 Task: Find connections with filter location Forster with filter topic #Energywith filter profile language Spanish with filter current company Perficient with filter school Bangalore Jobs with filter industry Laundry and Drycleaning Services with filter service category Mortgage Lending with filter keywords title Branch Manager
Action: Mouse moved to (262, 253)
Screenshot: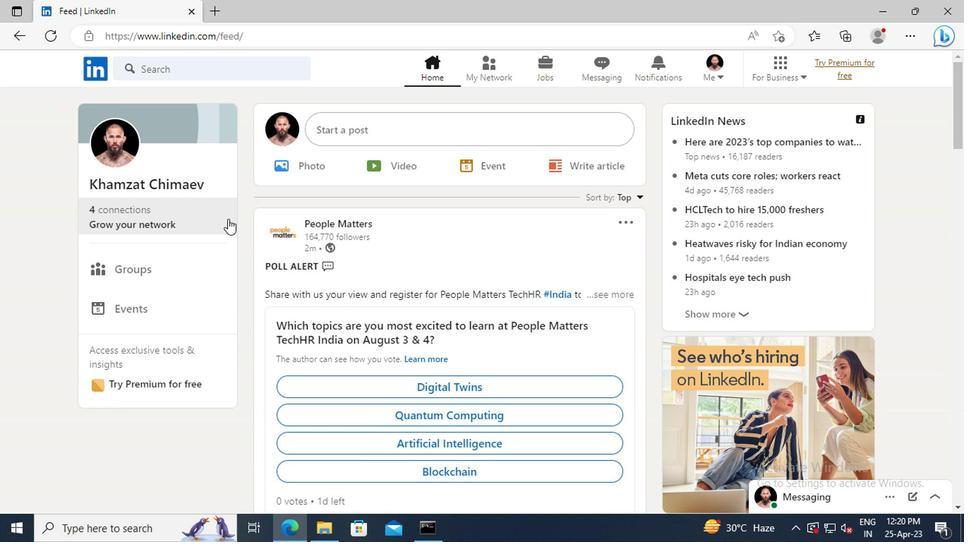 
Action: Mouse pressed left at (262, 253)
Screenshot: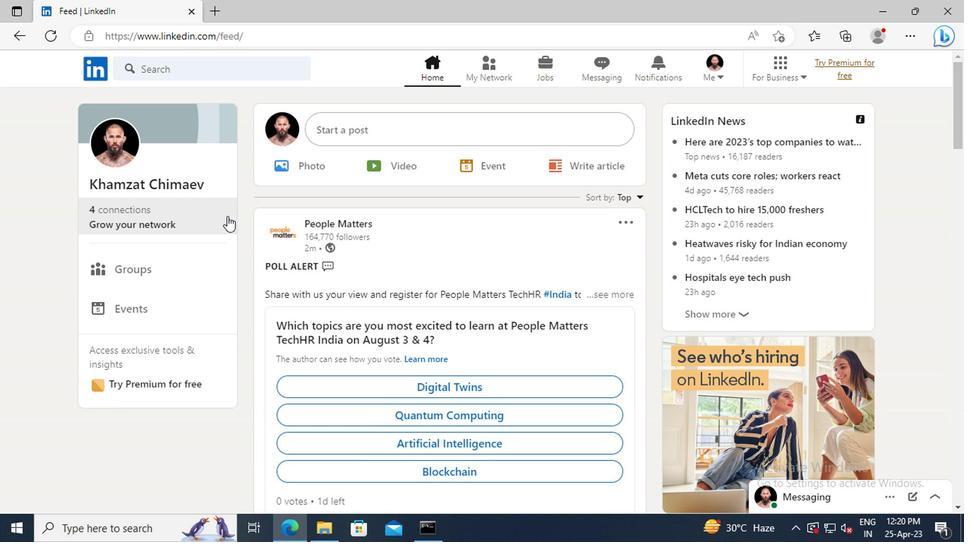 
Action: Mouse moved to (267, 207)
Screenshot: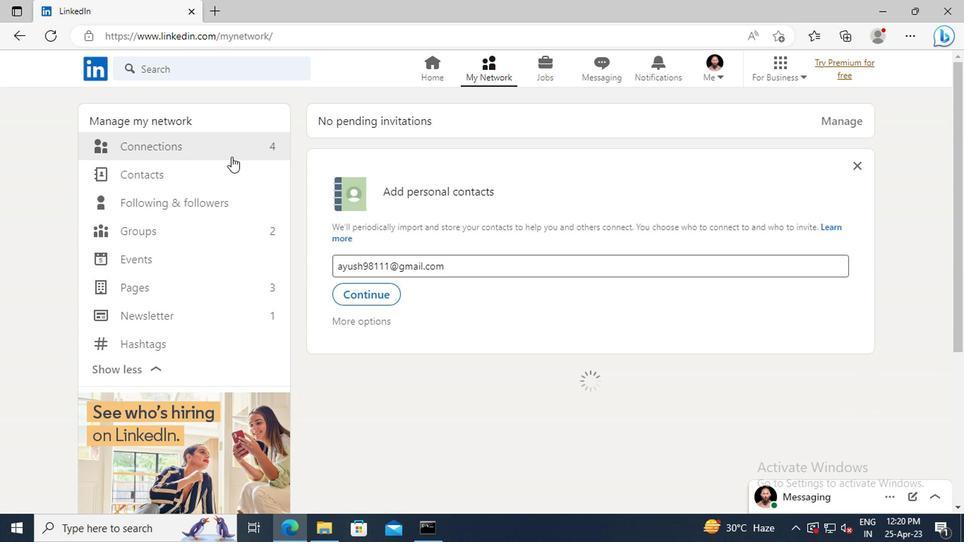 
Action: Mouse pressed left at (267, 207)
Screenshot: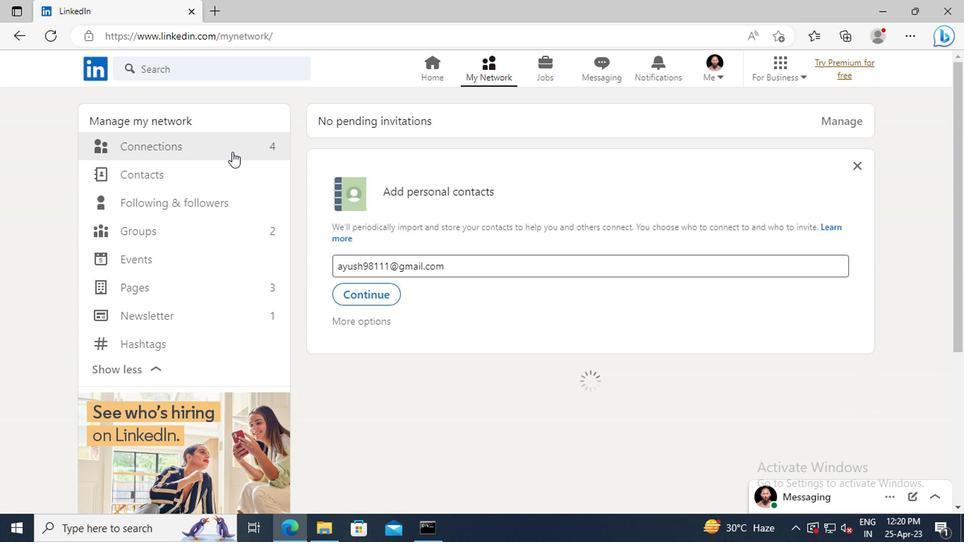 
Action: Mouse moved to (526, 208)
Screenshot: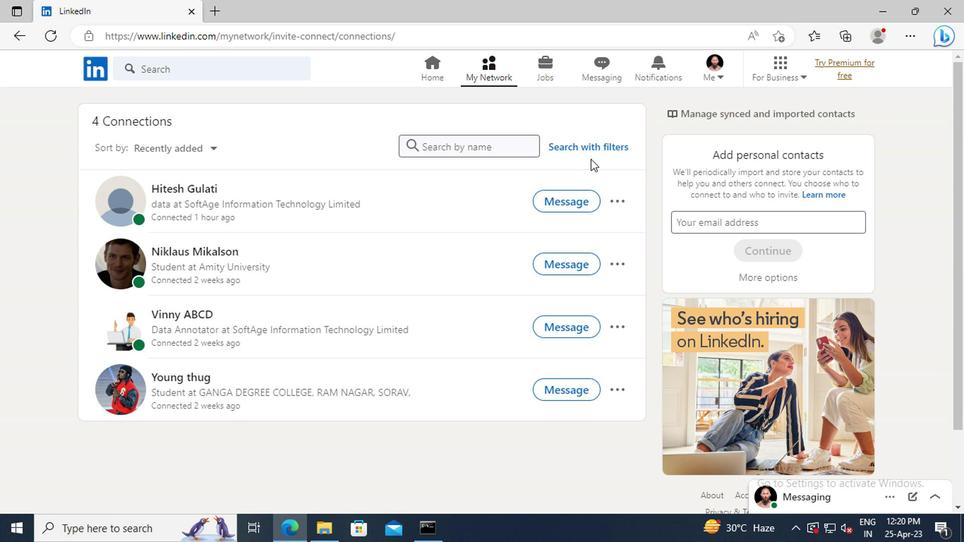 
Action: Mouse pressed left at (526, 208)
Screenshot: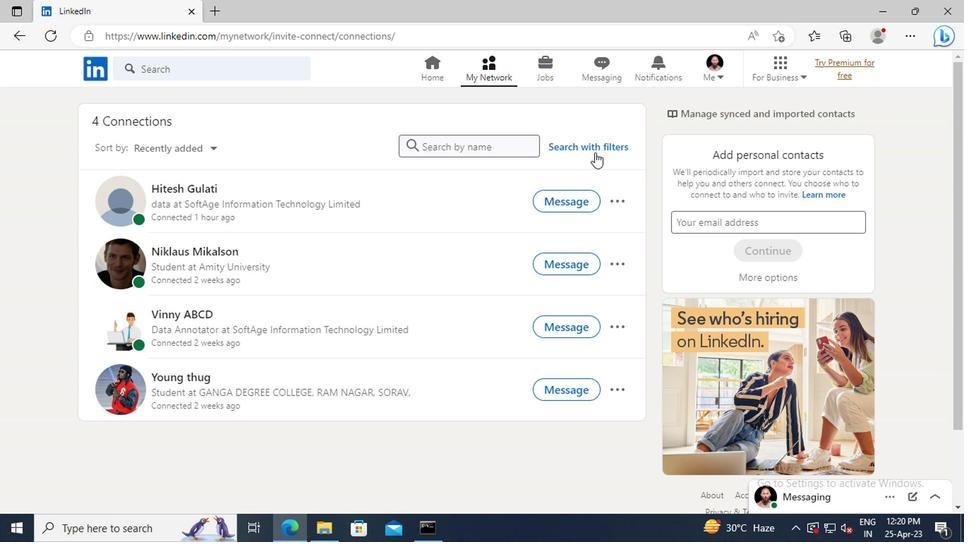 
Action: Mouse moved to (483, 181)
Screenshot: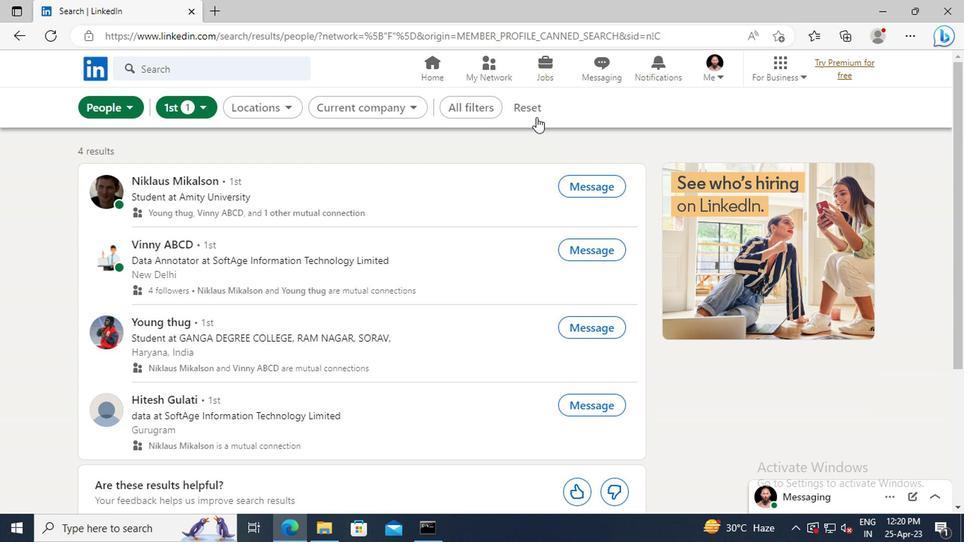 
Action: Mouse pressed left at (483, 181)
Screenshot: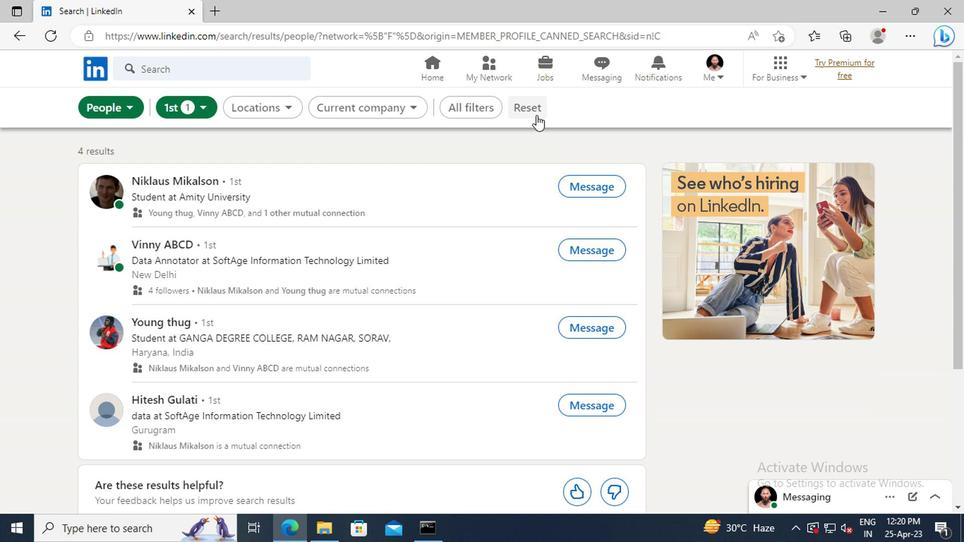 
Action: Mouse moved to (463, 179)
Screenshot: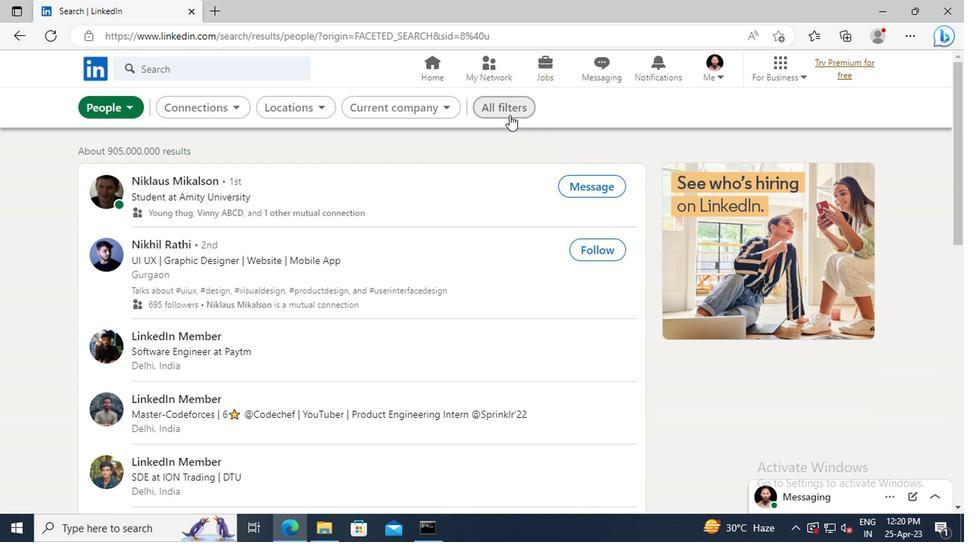 
Action: Mouse pressed left at (463, 179)
Screenshot: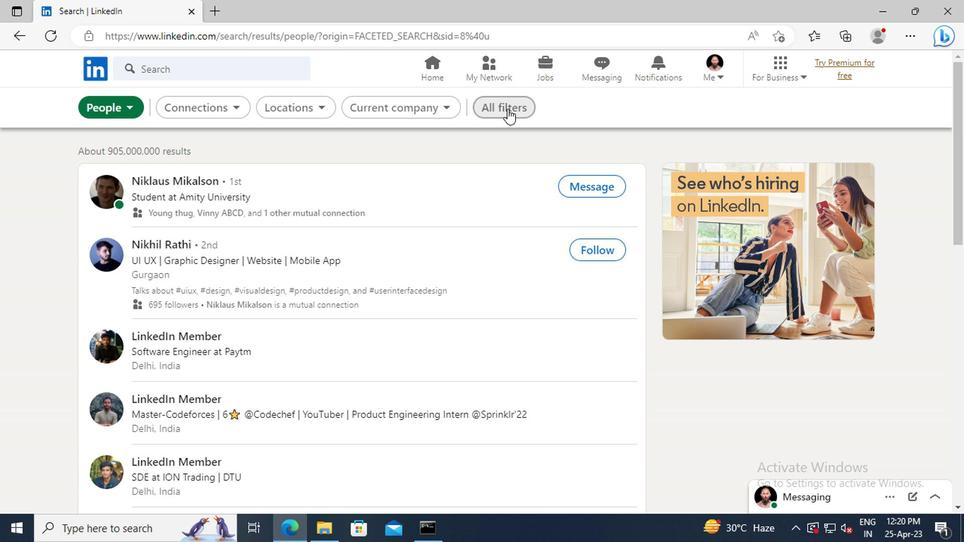 
Action: Mouse moved to (675, 268)
Screenshot: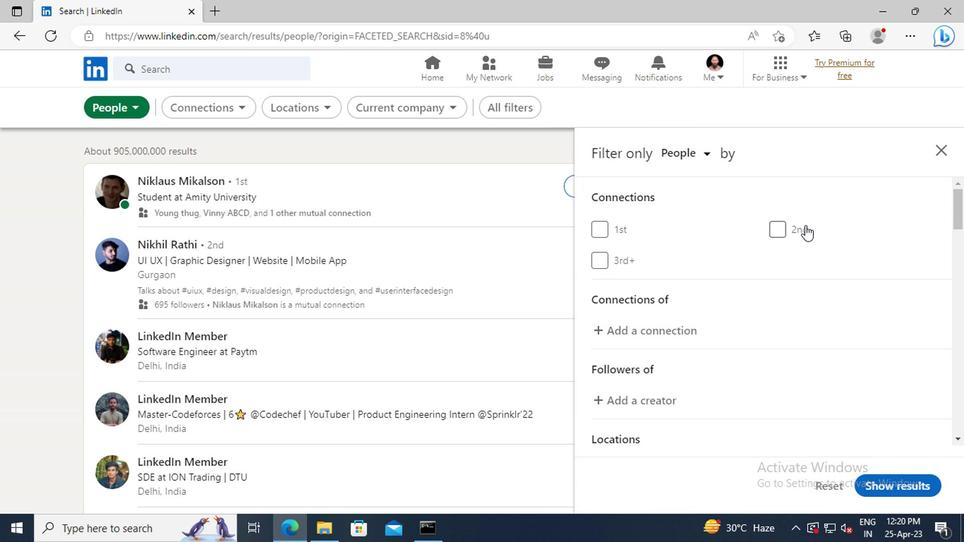 
Action: Mouse scrolled (675, 267) with delta (0, 0)
Screenshot: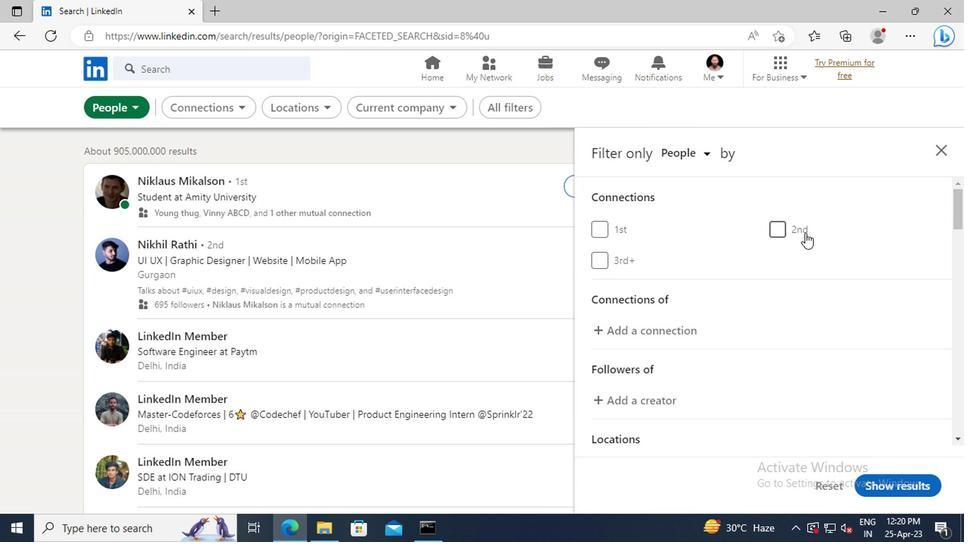 
Action: Mouse scrolled (675, 267) with delta (0, 0)
Screenshot: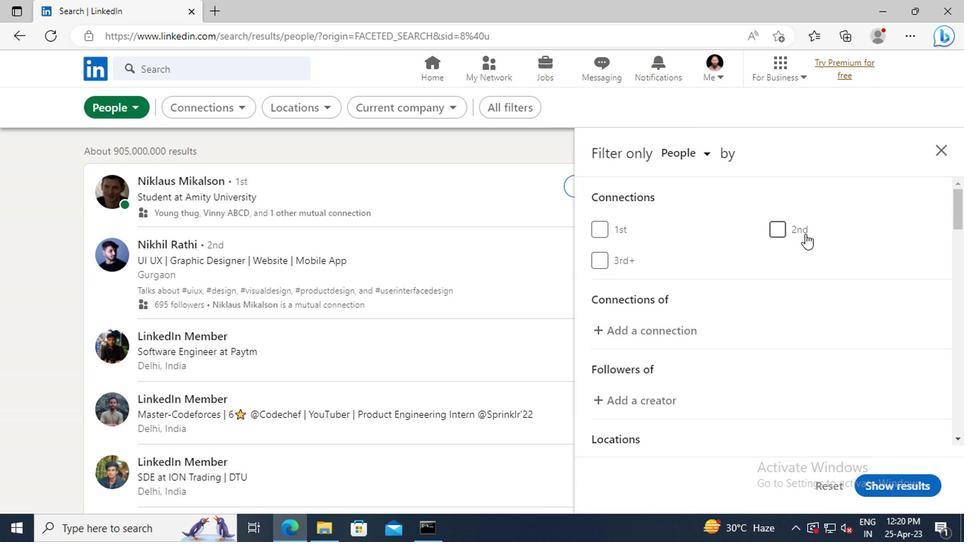 
Action: Mouse scrolled (675, 267) with delta (0, 0)
Screenshot: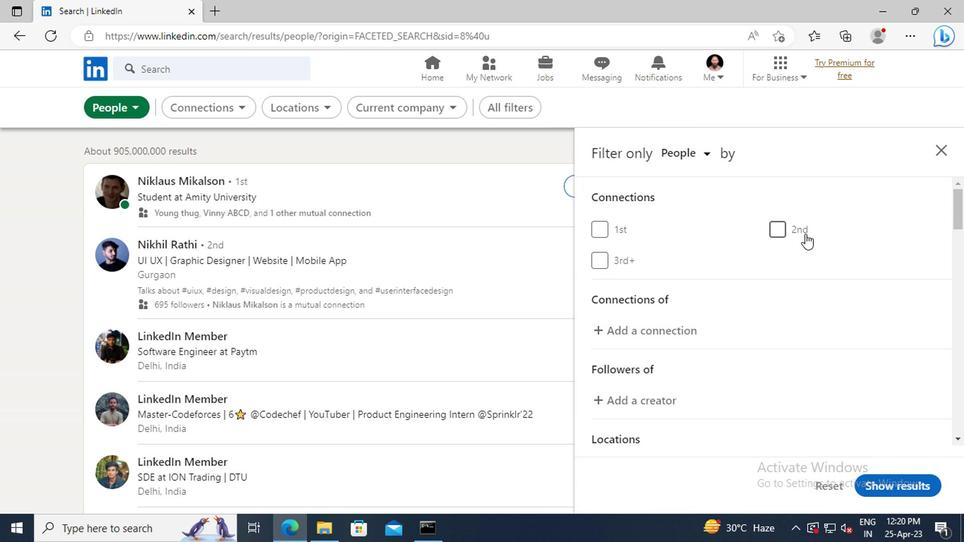 
Action: Mouse scrolled (675, 267) with delta (0, 0)
Screenshot: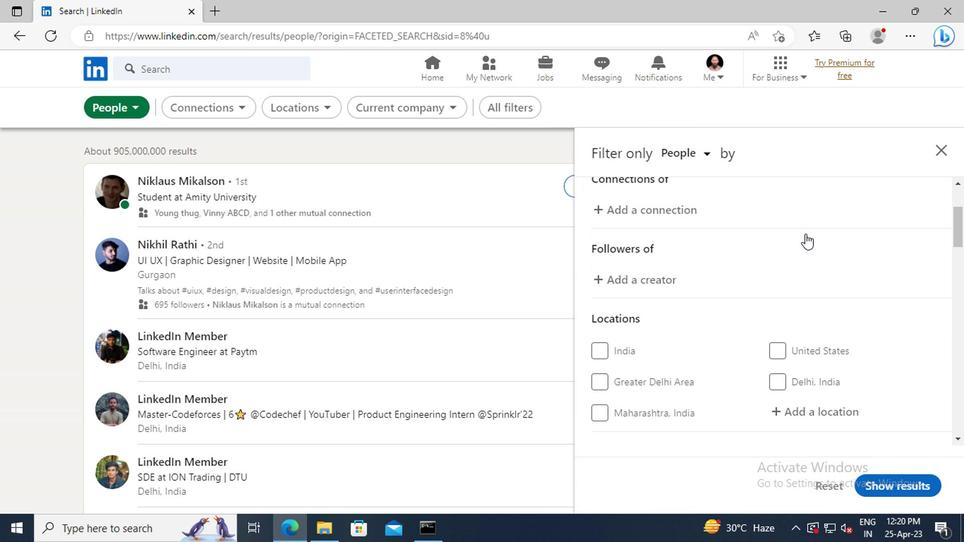 
Action: Mouse scrolled (675, 267) with delta (0, 0)
Screenshot: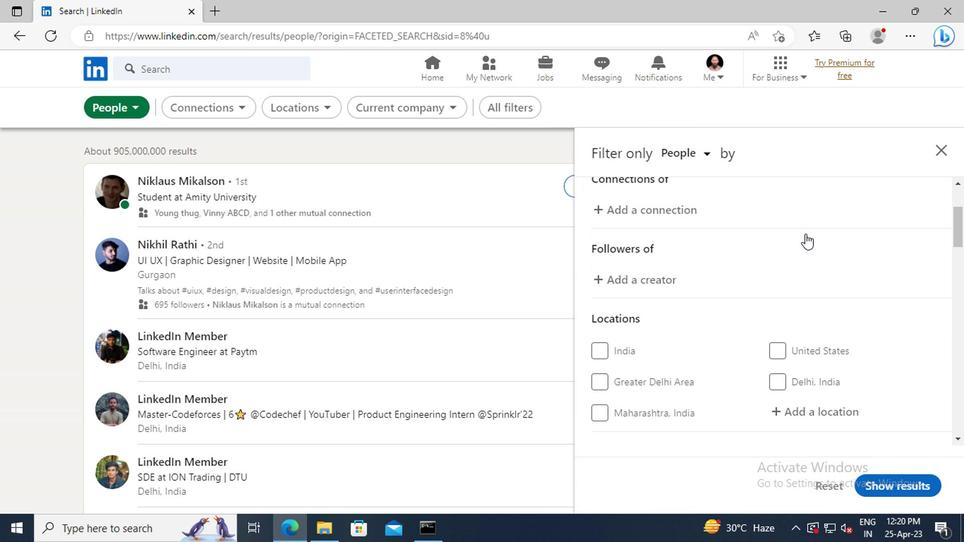 
Action: Mouse scrolled (675, 267) with delta (0, 0)
Screenshot: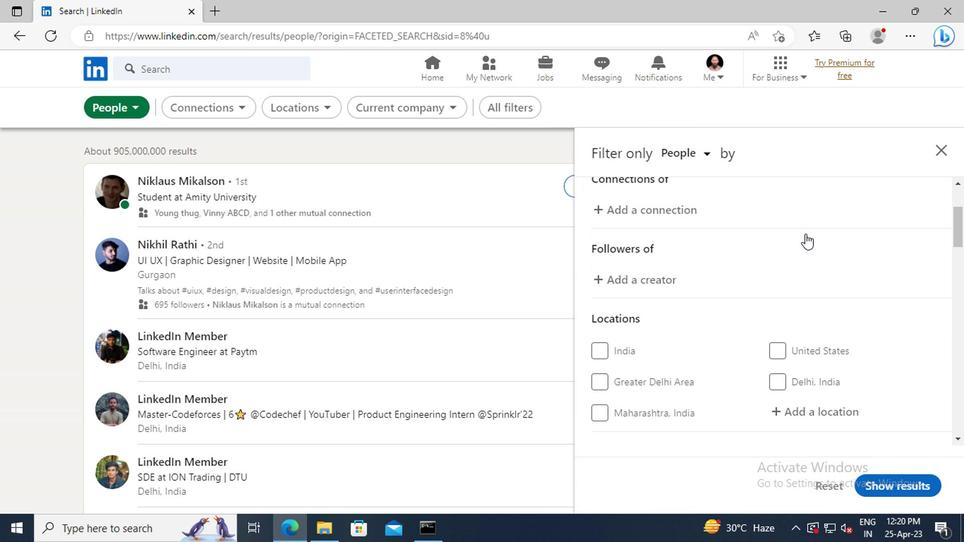 
Action: Mouse moved to (677, 309)
Screenshot: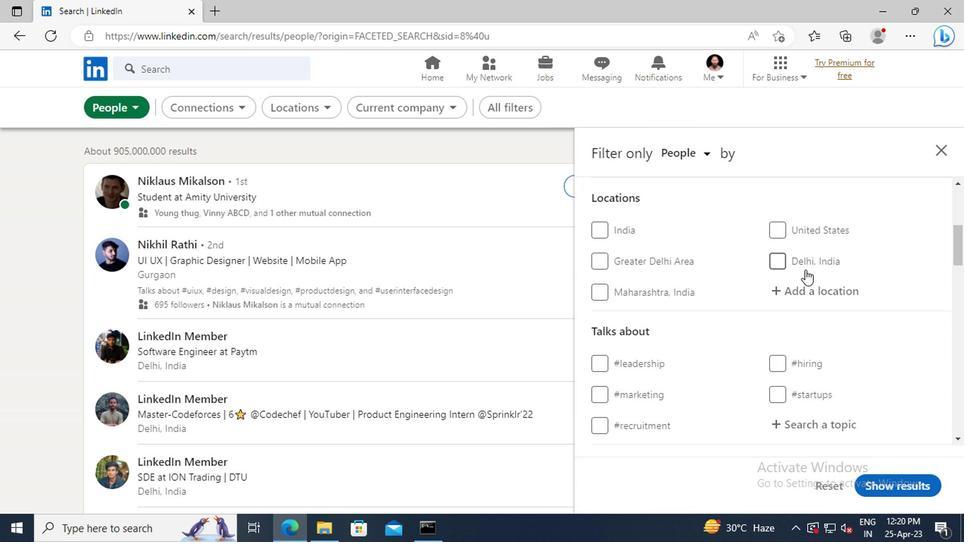
Action: Mouse pressed left at (677, 309)
Screenshot: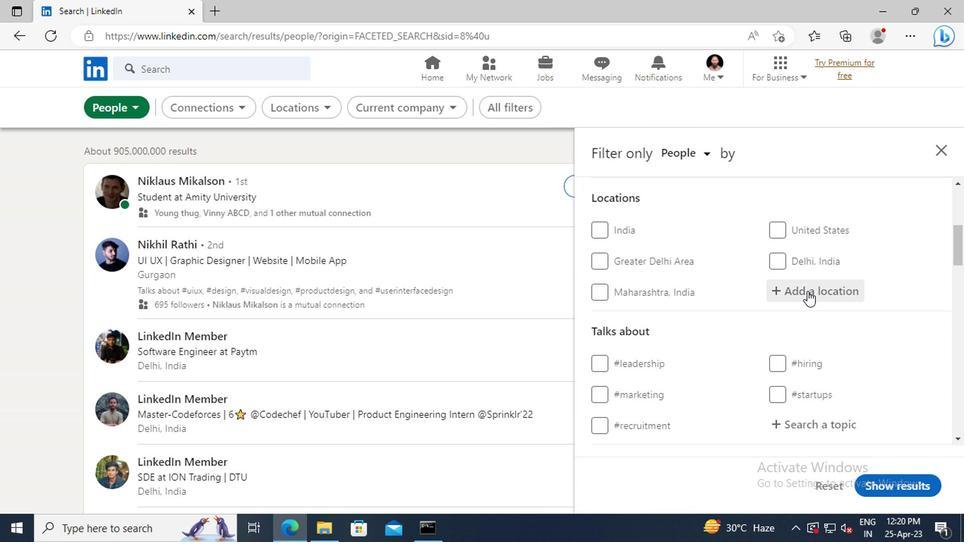 
Action: Key pressed <Key.shift>FORSTER
Screenshot: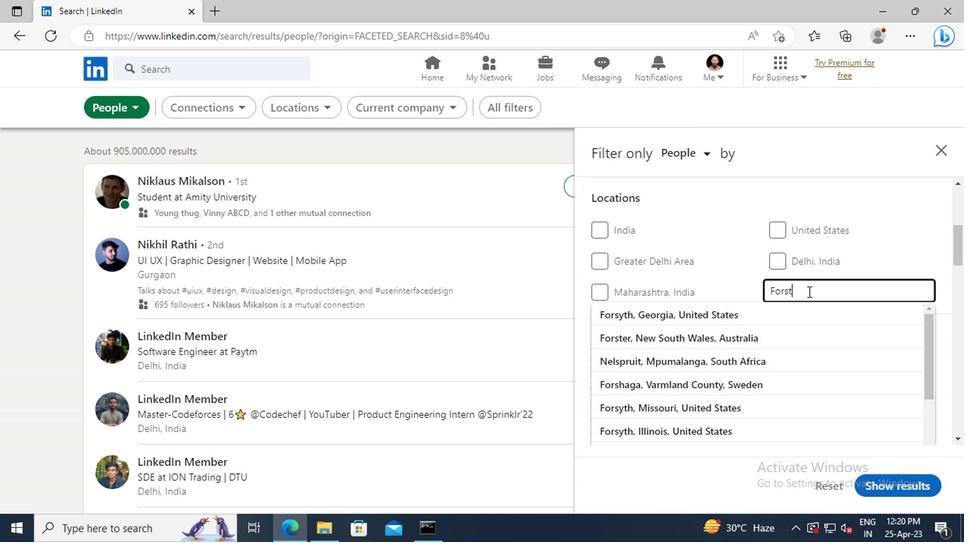 
Action: Mouse moved to (673, 324)
Screenshot: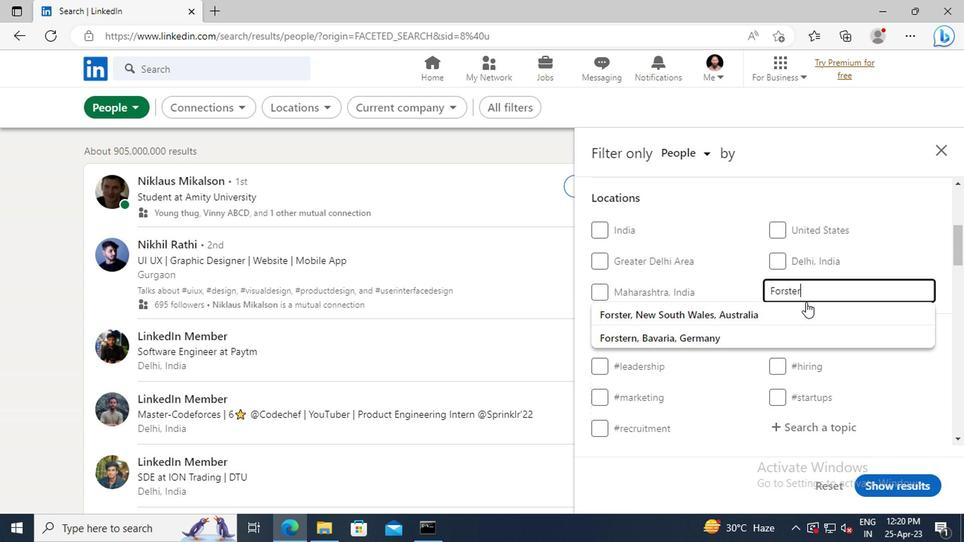 
Action: Mouse pressed left at (673, 324)
Screenshot: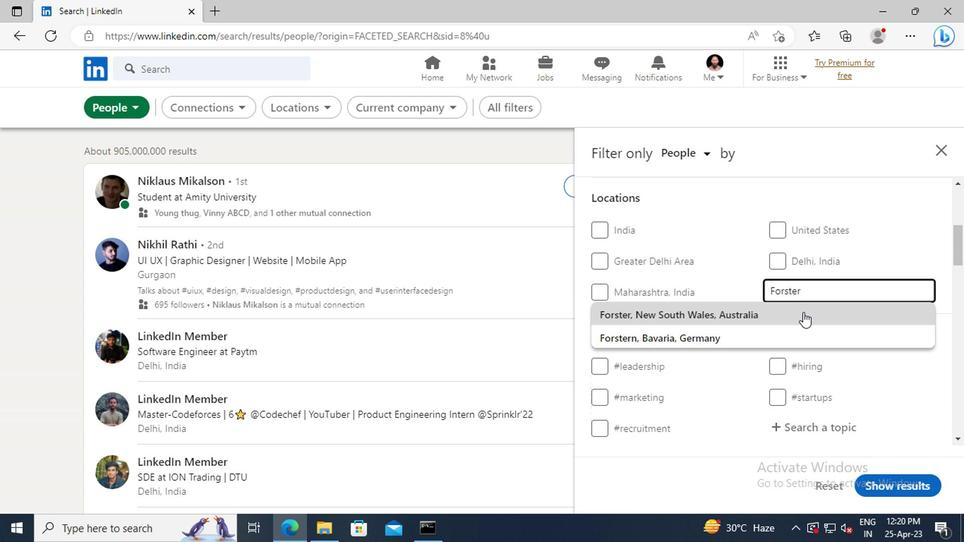 
Action: Mouse moved to (677, 302)
Screenshot: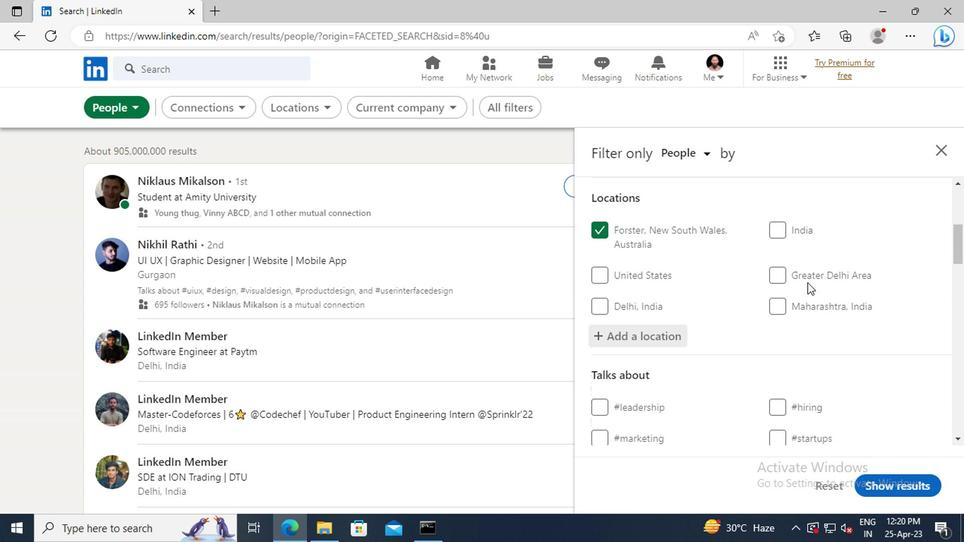 
Action: Mouse scrolled (677, 302) with delta (0, 0)
Screenshot: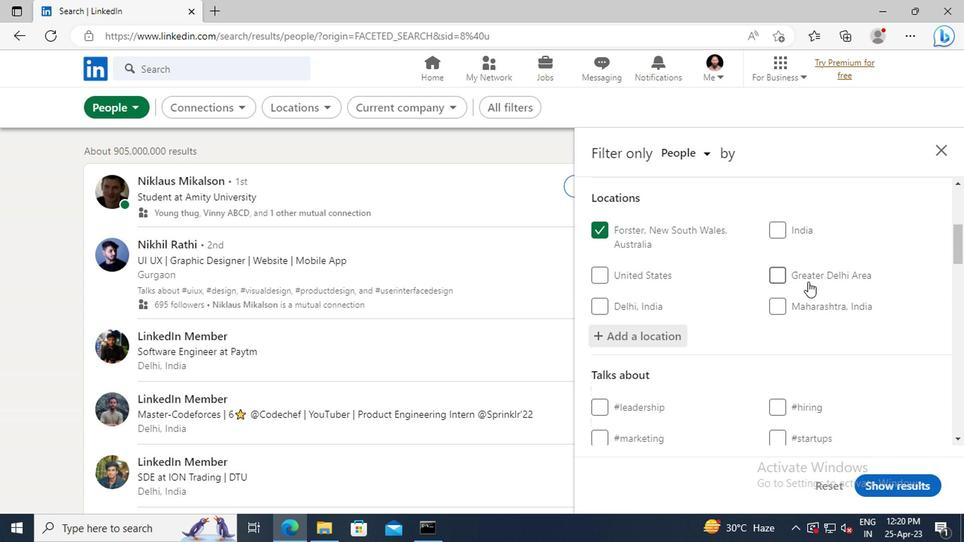 
Action: Mouse scrolled (677, 302) with delta (0, 0)
Screenshot: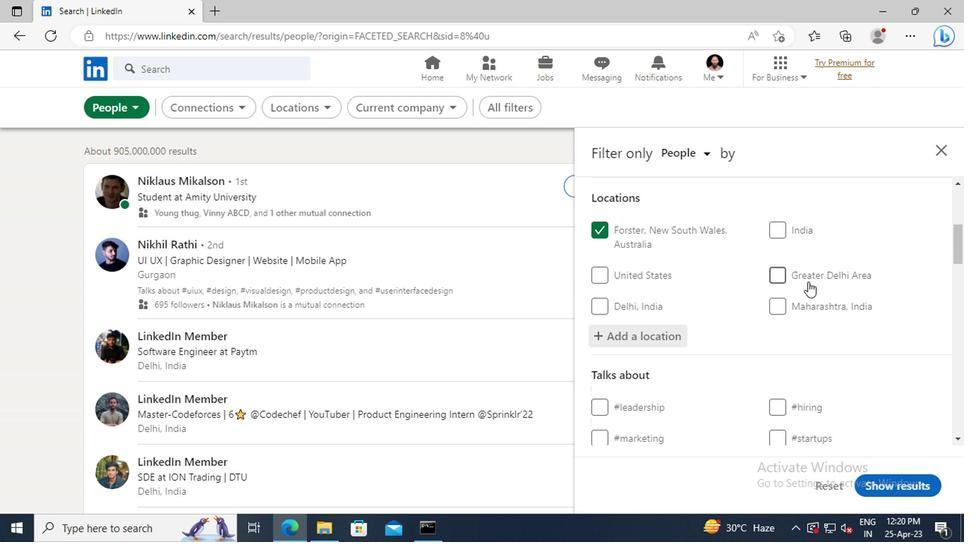 
Action: Mouse scrolled (677, 302) with delta (0, 0)
Screenshot: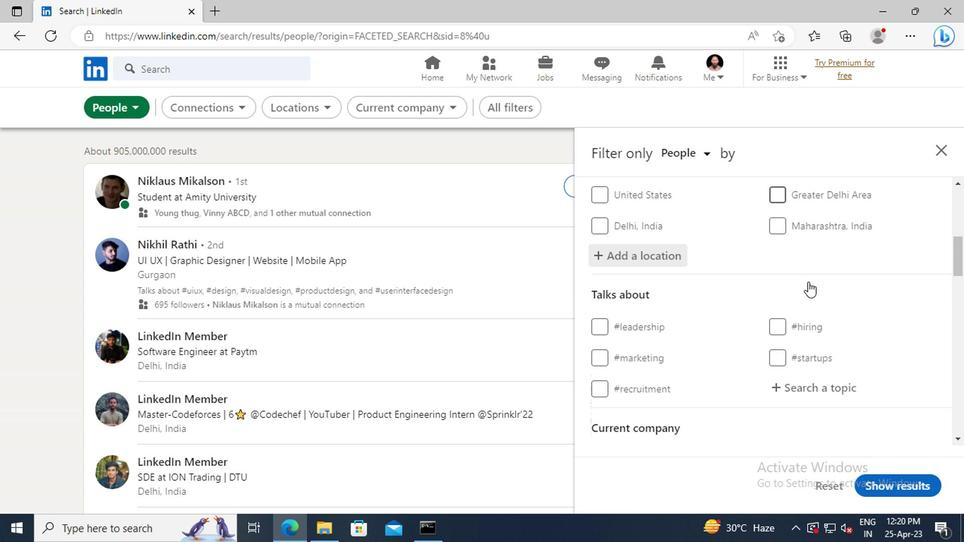 
Action: Mouse scrolled (677, 302) with delta (0, 0)
Screenshot: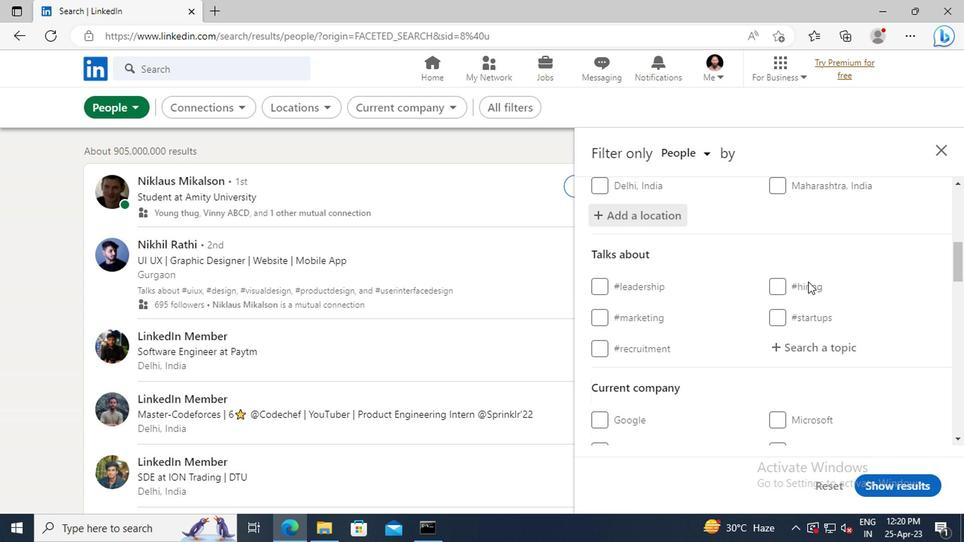 
Action: Mouse scrolled (677, 302) with delta (0, 0)
Screenshot: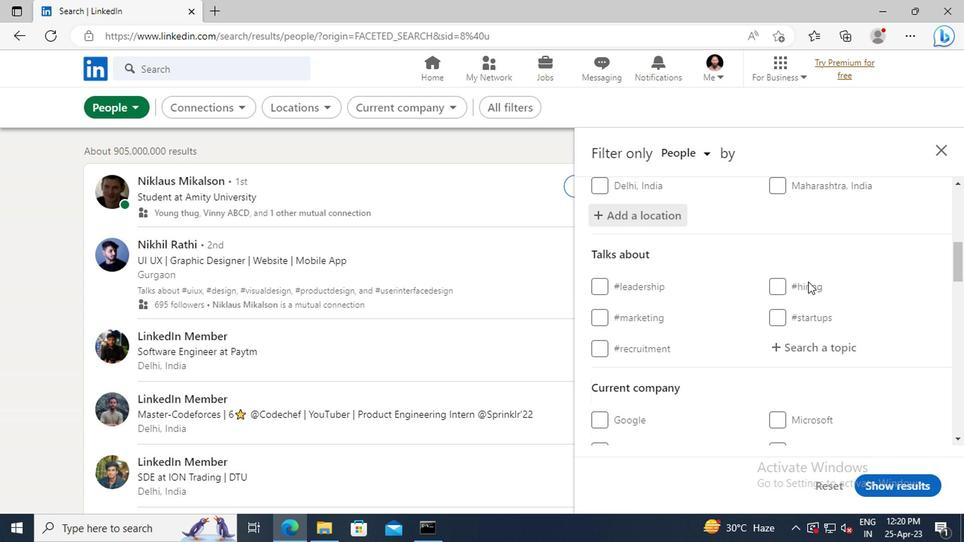 
Action: Mouse moved to (685, 289)
Screenshot: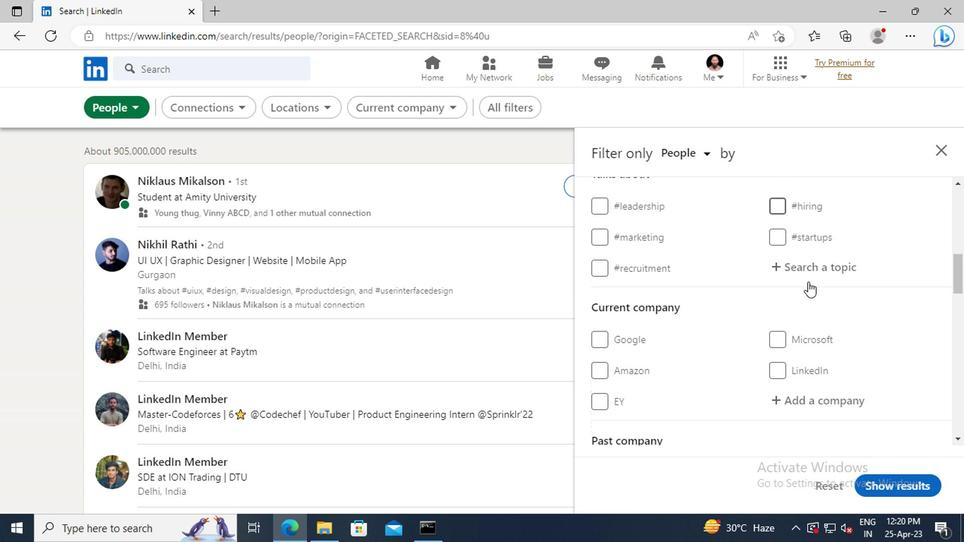 
Action: Mouse pressed left at (685, 289)
Screenshot: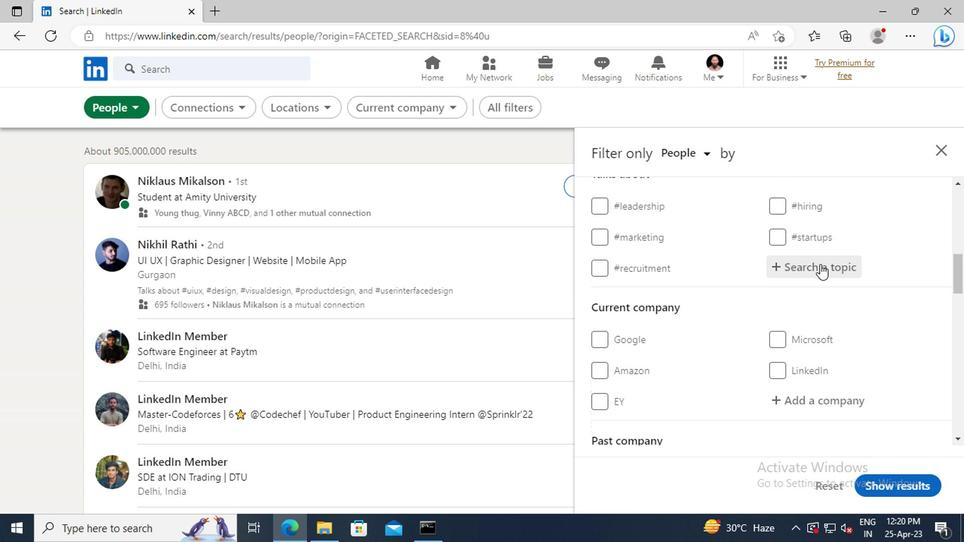 
Action: Key pressed <Key.shift>#<Key.shift>ENERGYWITH
Screenshot: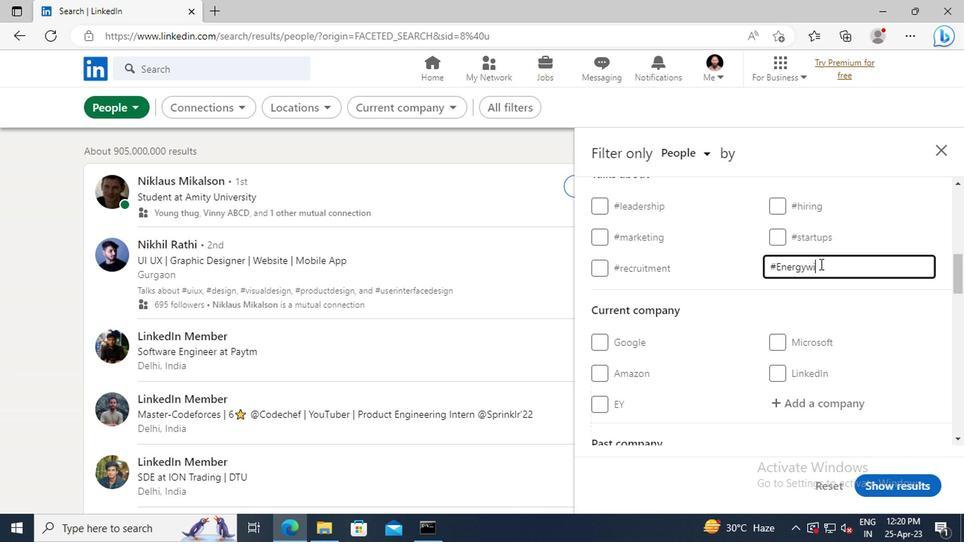 
Action: Mouse scrolled (685, 289) with delta (0, 0)
Screenshot: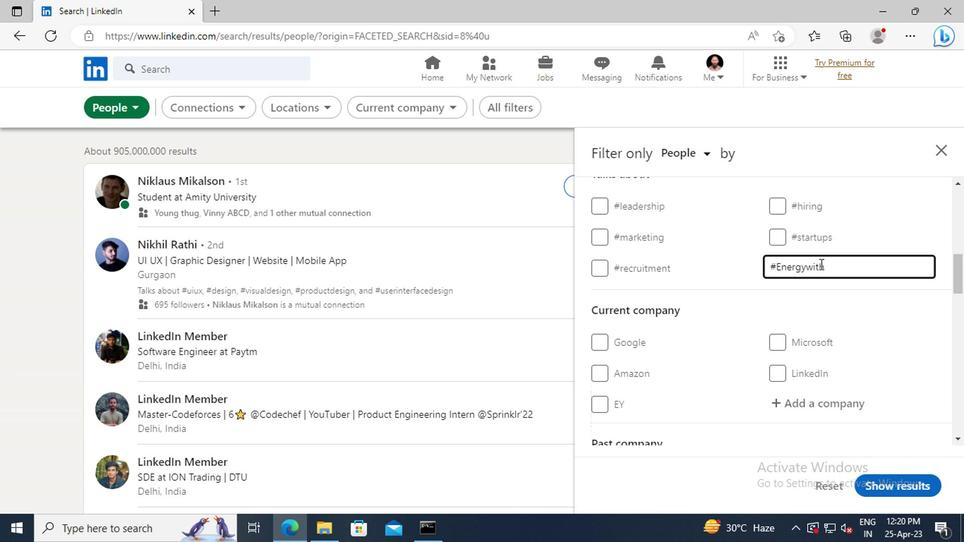 
Action: Mouse scrolled (685, 289) with delta (0, 0)
Screenshot: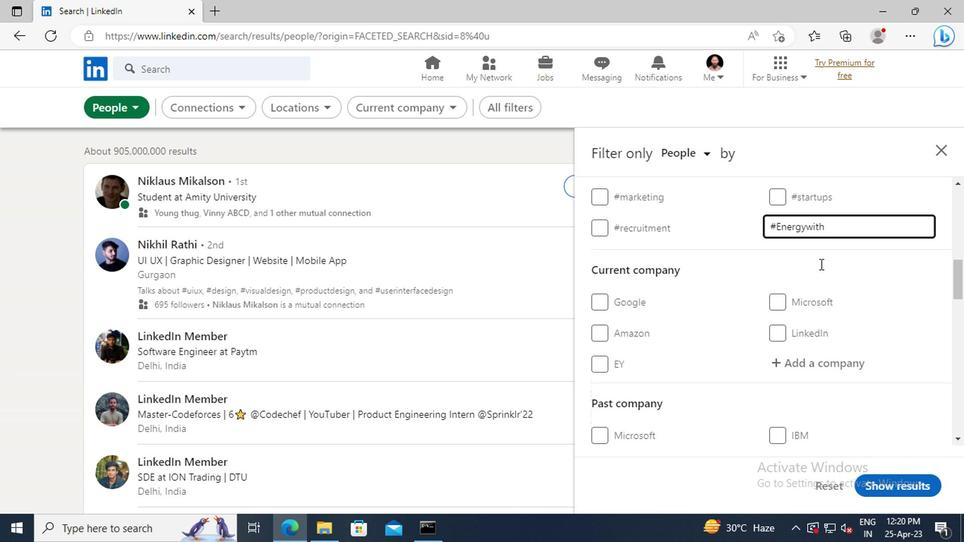 
Action: Mouse scrolled (685, 289) with delta (0, 0)
Screenshot: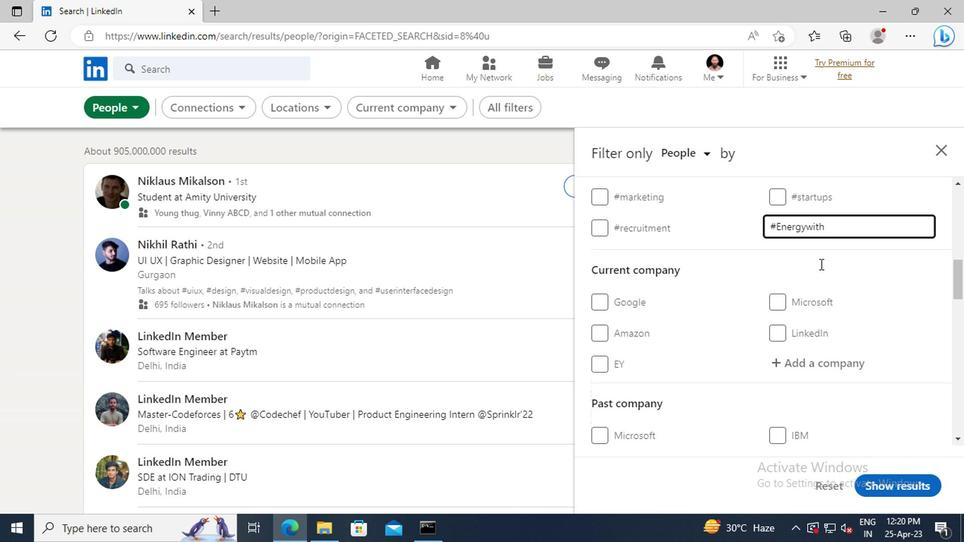 
Action: Mouse scrolled (685, 289) with delta (0, 0)
Screenshot: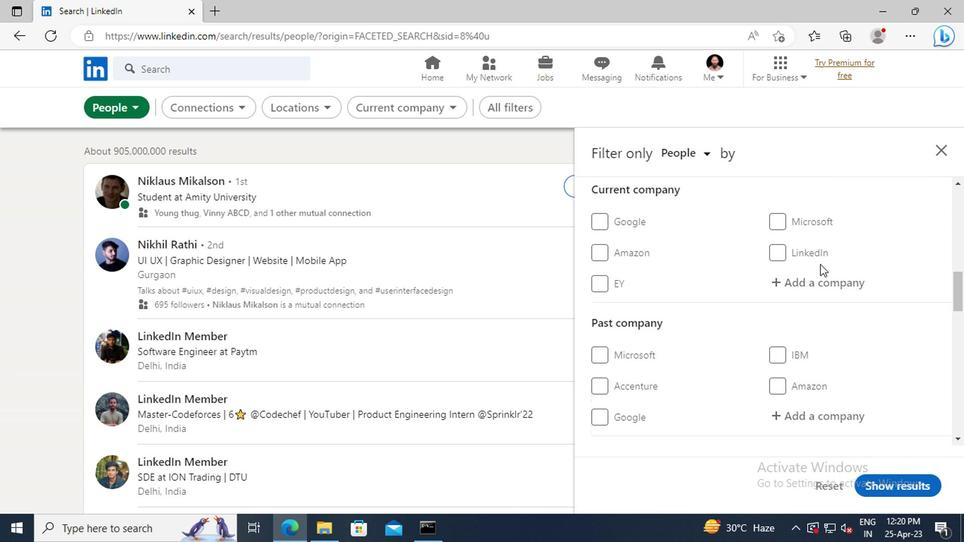 
Action: Mouse scrolled (685, 289) with delta (0, 0)
Screenshot: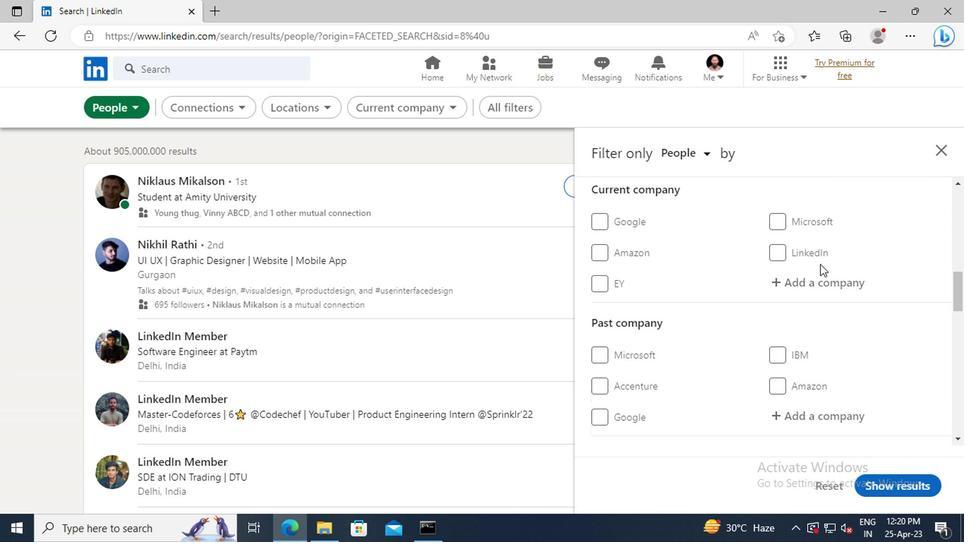 
Action: Mouse scrolled (685, 289) with delta (0, 0)
Screenshot: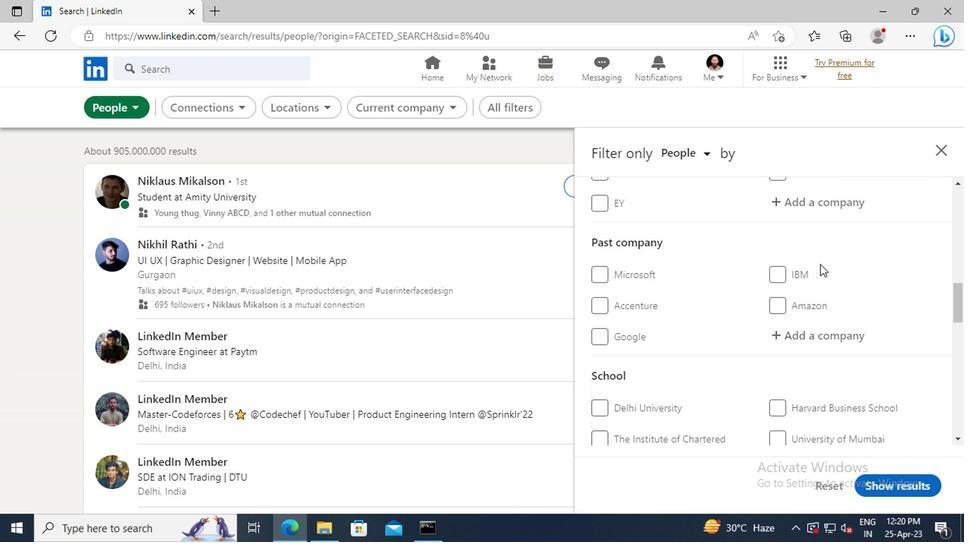 
Action: Mouse scrolled (685, 289) with delta (0, 0)
Screenshot: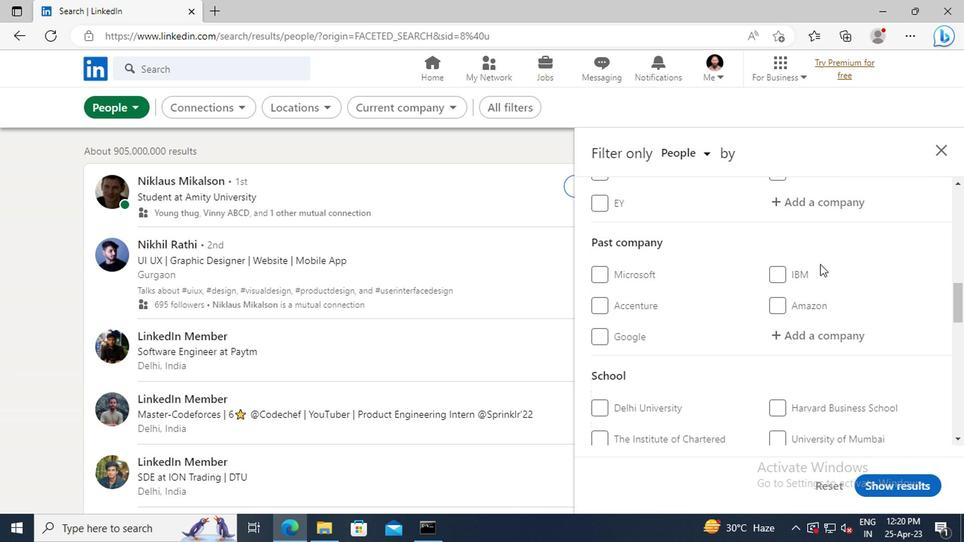 
Action: Mouse scrolled (685, 289) with delta (0, 0)
Screenshot: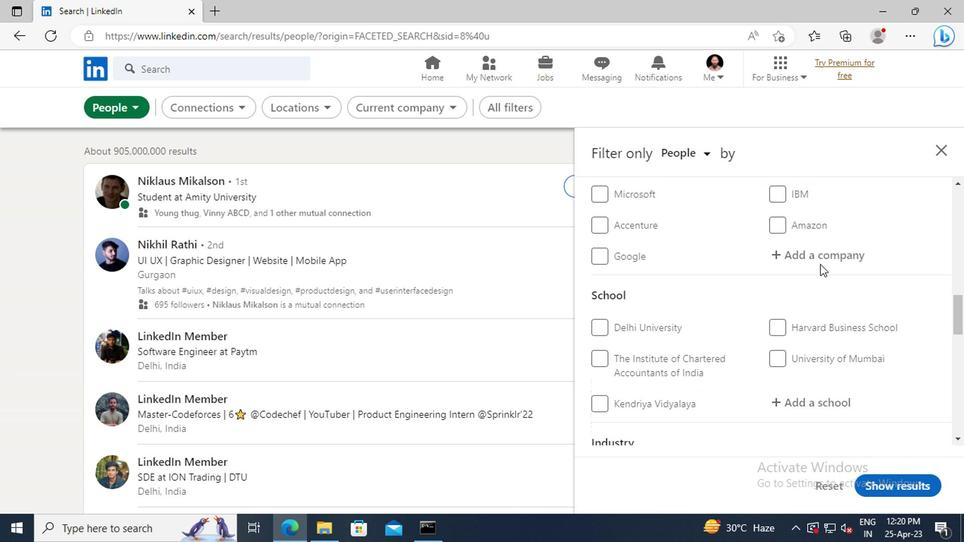 
Action: Mouse scrolled (685, 289) with delta (0, 0)
Screenshot: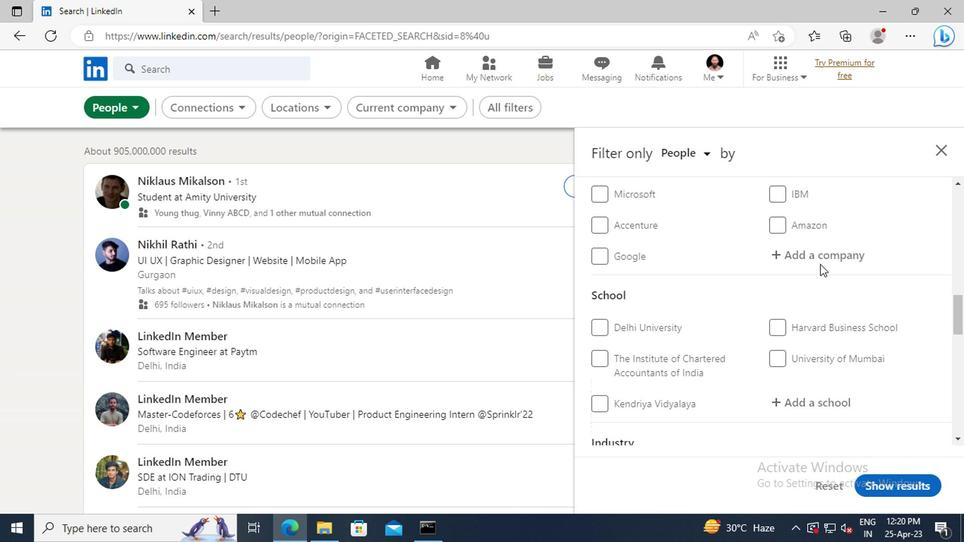 
Action: Mouse scrolled (685, 289) with delta (0, 0)
Screenshot: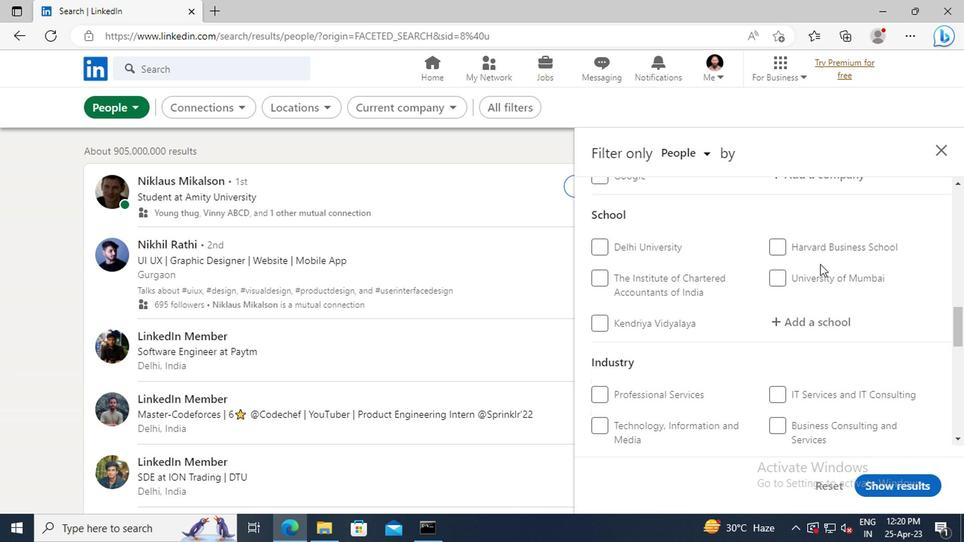 
Action: Mouse scrolled (685, 289) with delta (0, 0)
Screenshot: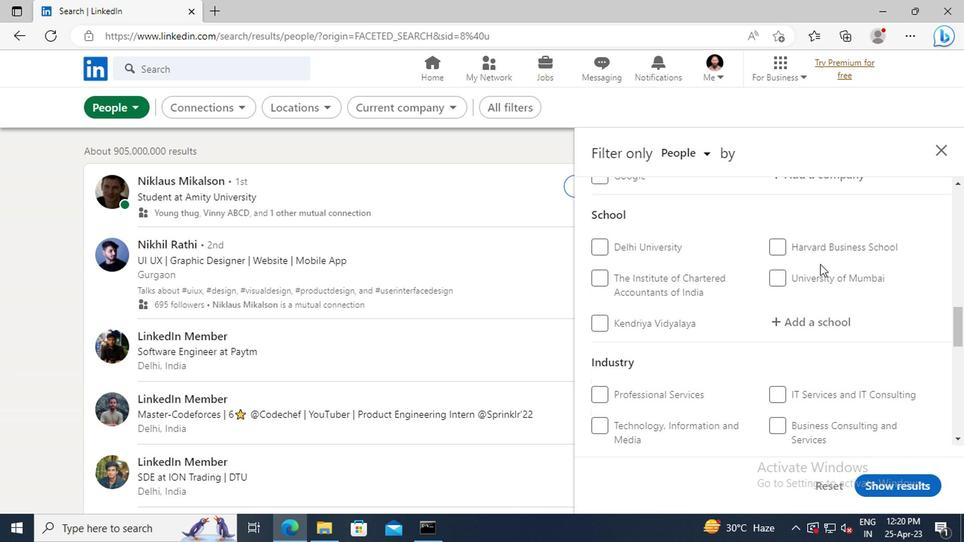 
Action: Mouse scrolled (685, 289) with delta (0, 0)
Screenshot: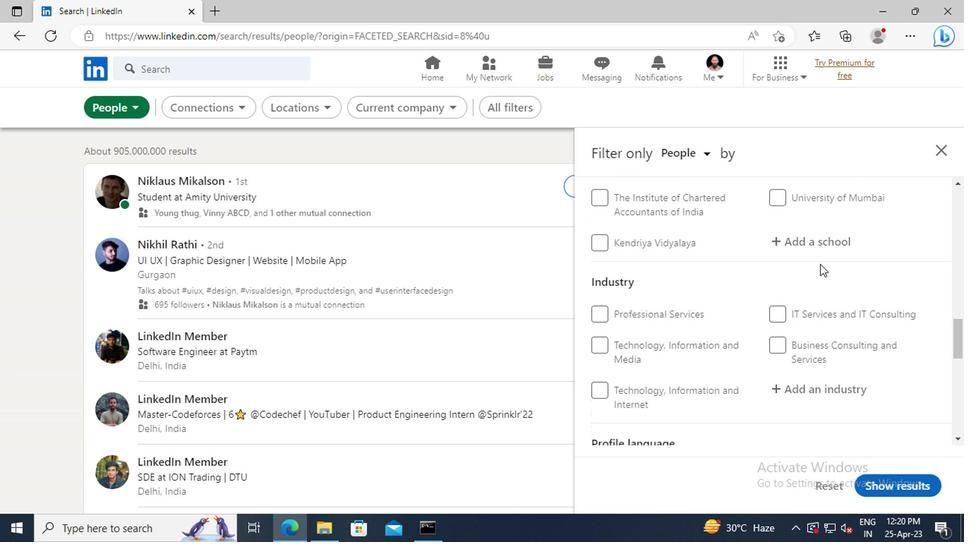 
Action: Mouse scrolled (685, 289) with delta (0, 0)
Screenshot: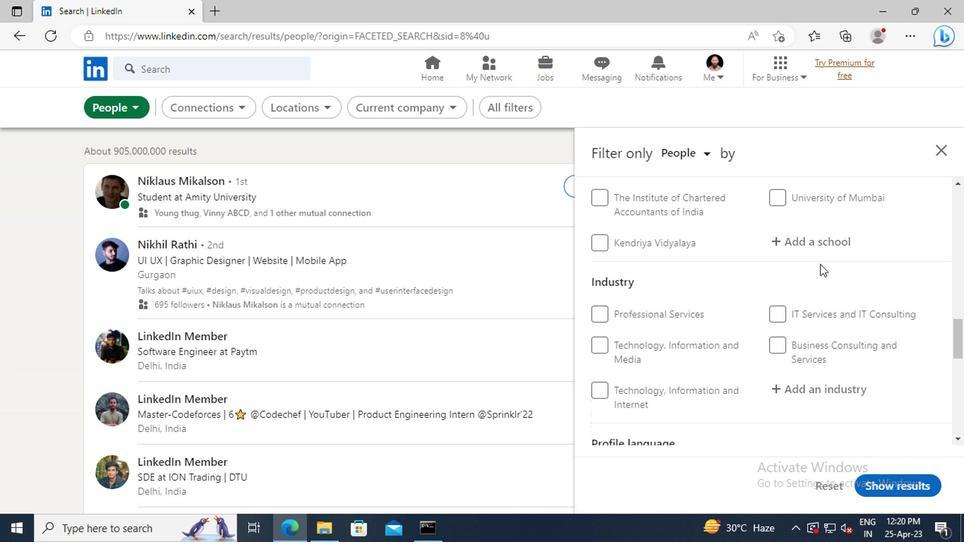 
Action: Mouse scrolled (685, 289) with delta (0, 0)
Screenshot: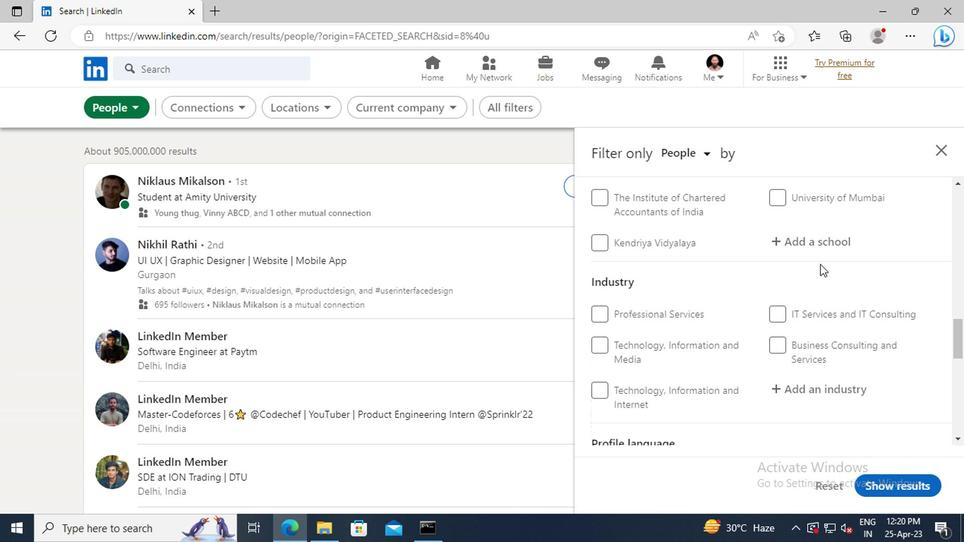 
Action: Mouse scrolled (685, 289) with delta (0, 0)
Screenshot: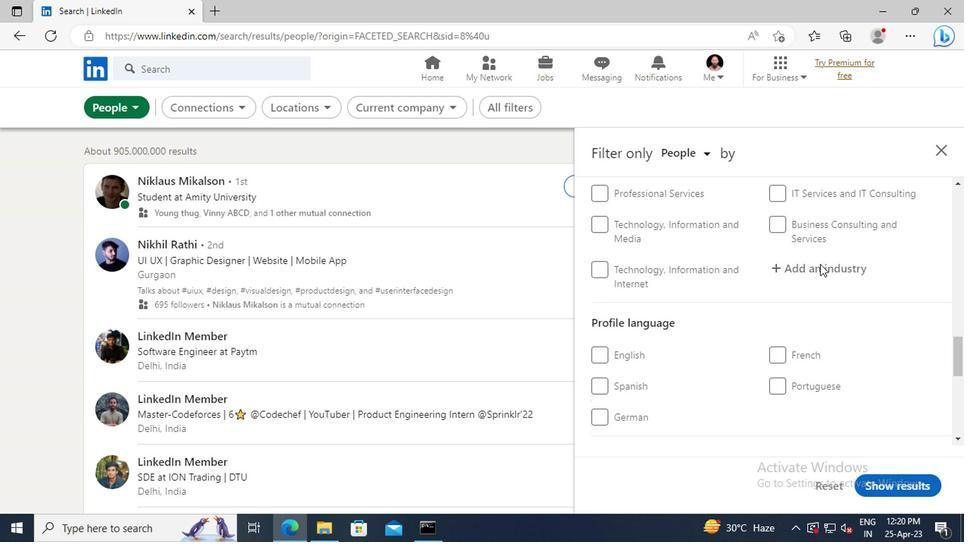 
Action: Mouse moved to (530, 349)
Screenshot: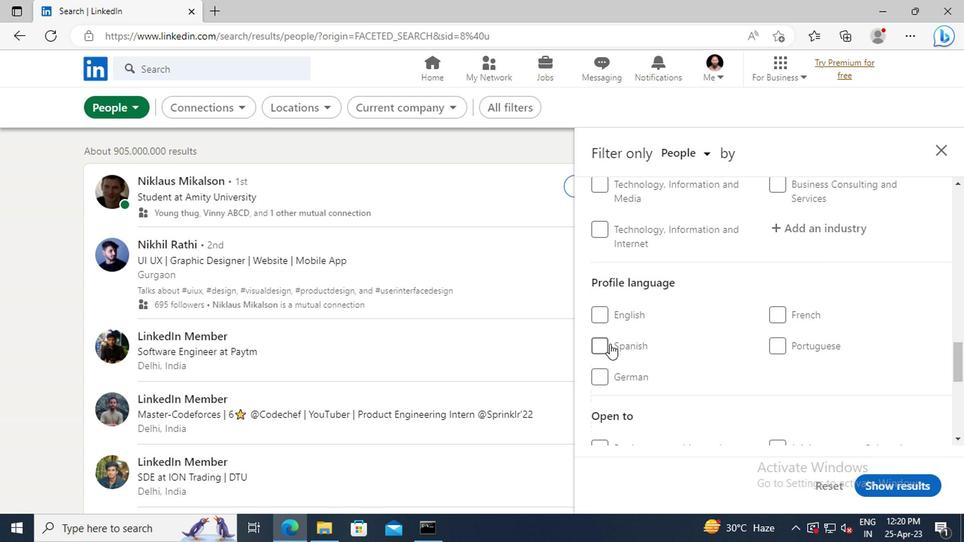 
Action: Mouse pressed left at (530, 349)
Screenshot: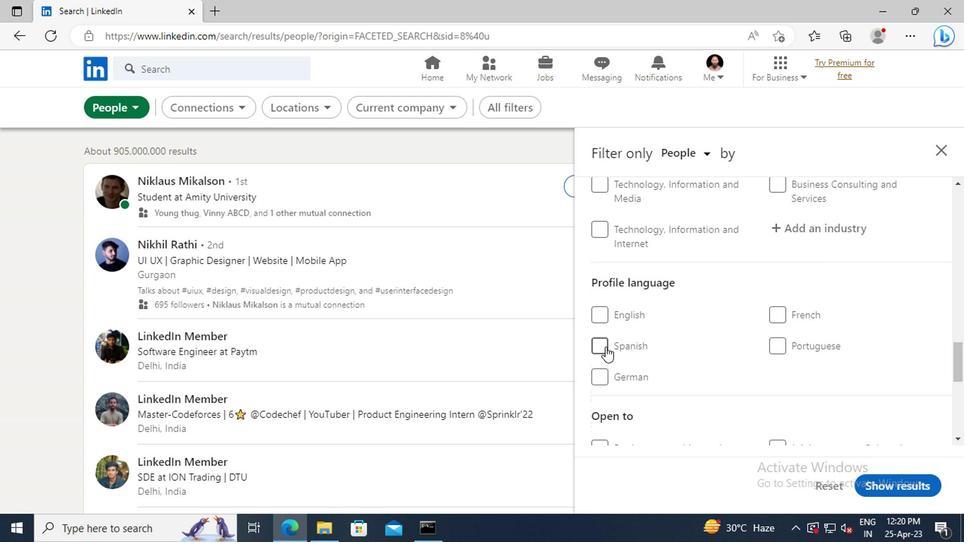 
Action: Mouse moved to (625, 343)
Screenshot: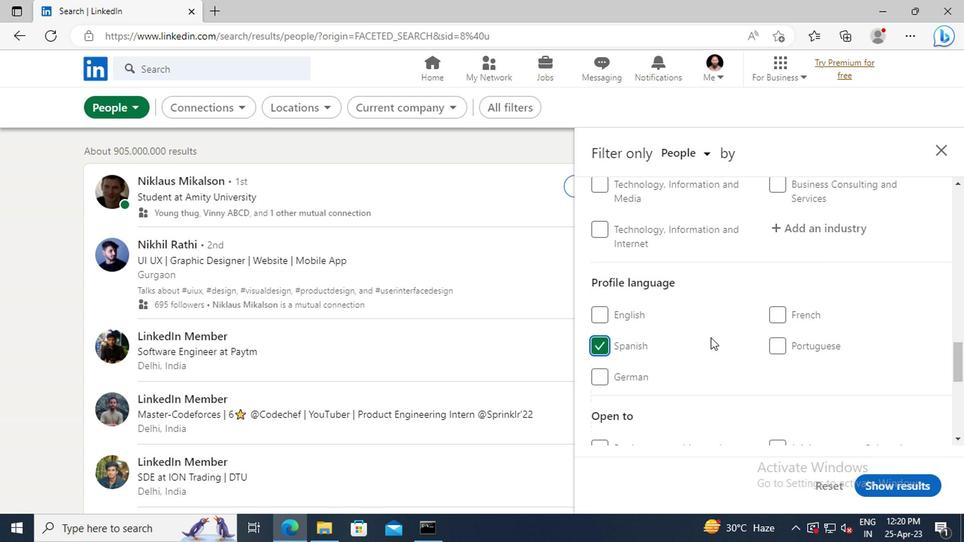 
Action: Mouse scrolled (625, 344) with delta (0, 0)
Screenshot: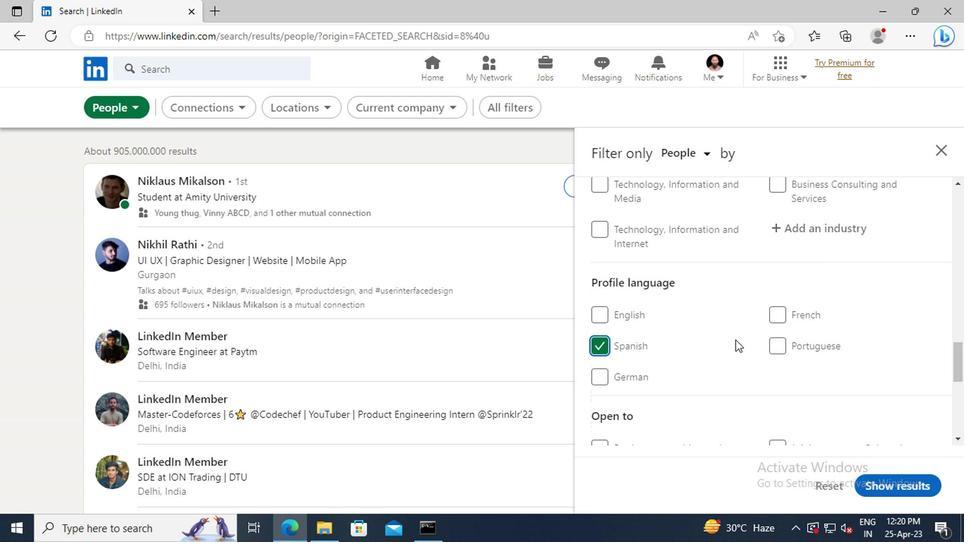 
Action: Mouse scrolled (625, 344) with delta (0, 0)
Screenshot: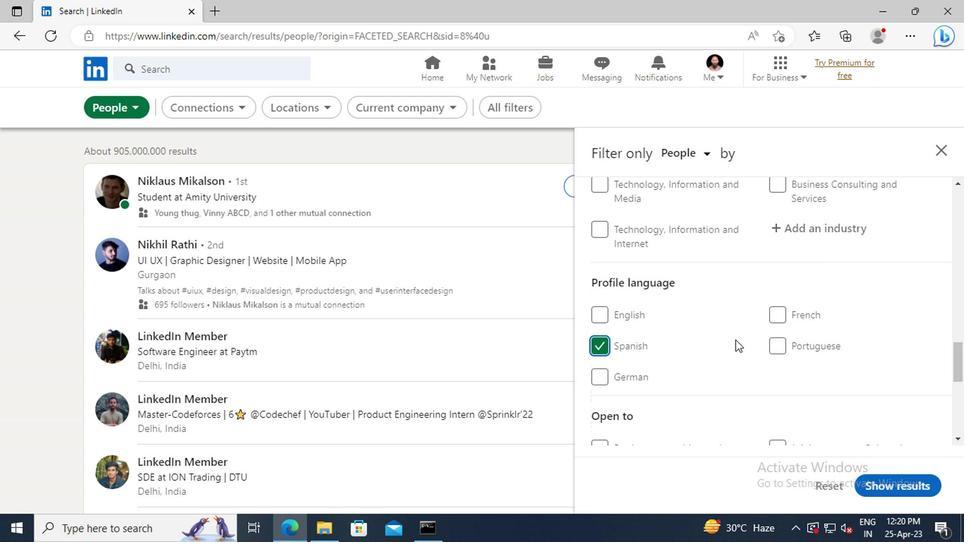 
Action: Mouse scrolled (625, 344) with delta (0, 0)
Screenshot: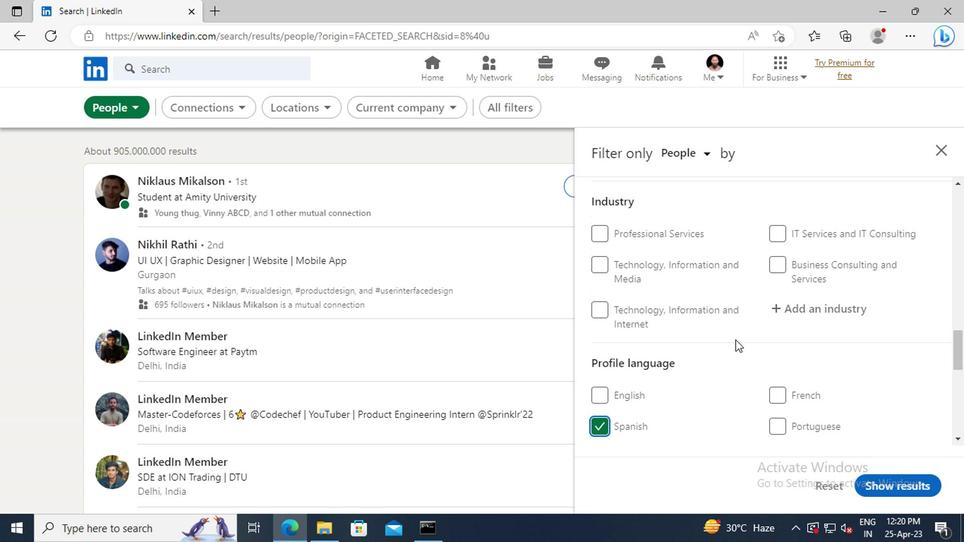 
Action: Mouse scrolled (625, 344) with delta (0, 0)
Screenshot: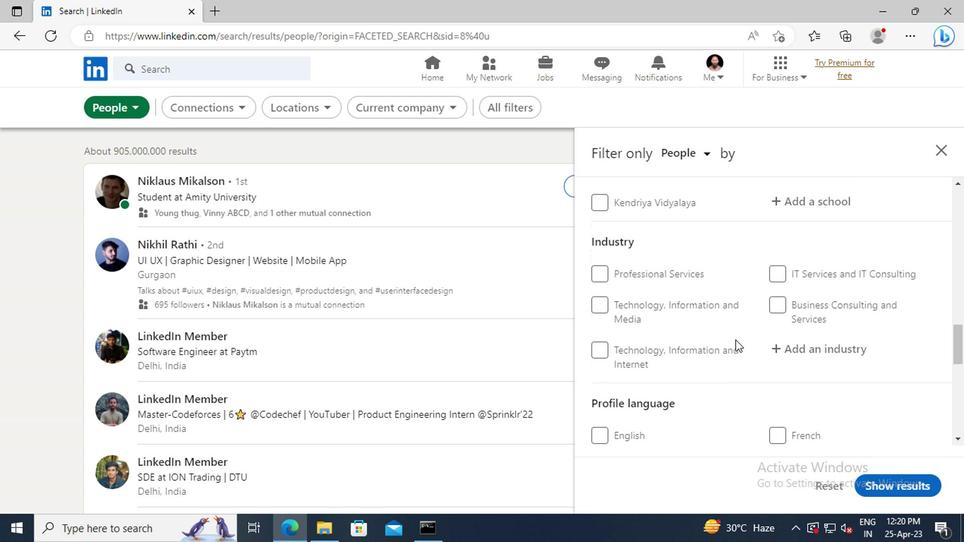 
Action: Mouse scrolled (625, 344) with delta (0, 0)
Screenshot: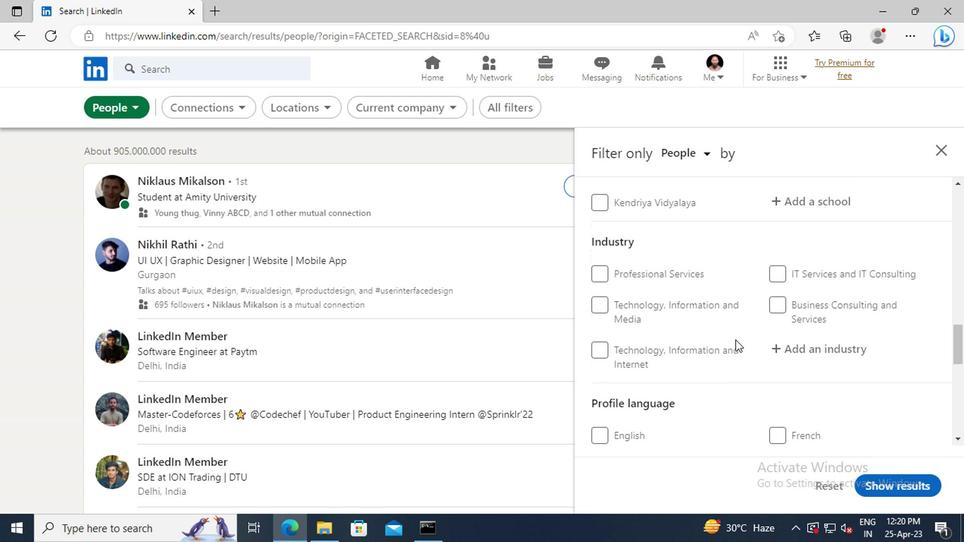
Action: Mouse scrolled (625, 344) with delta (0, 0)
Screenshot: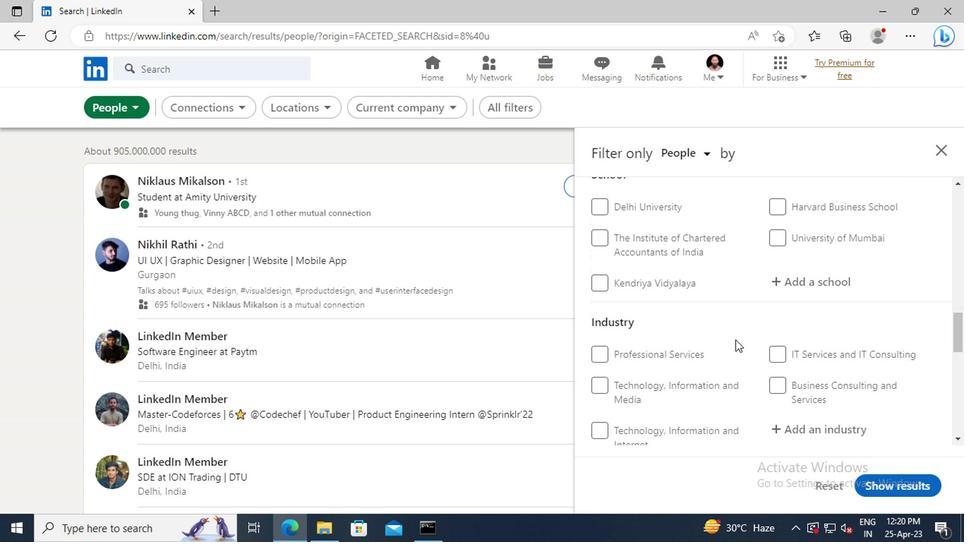 
Action: Mouse scrolled (625, 344) with delta (0, 0)
Screenshot: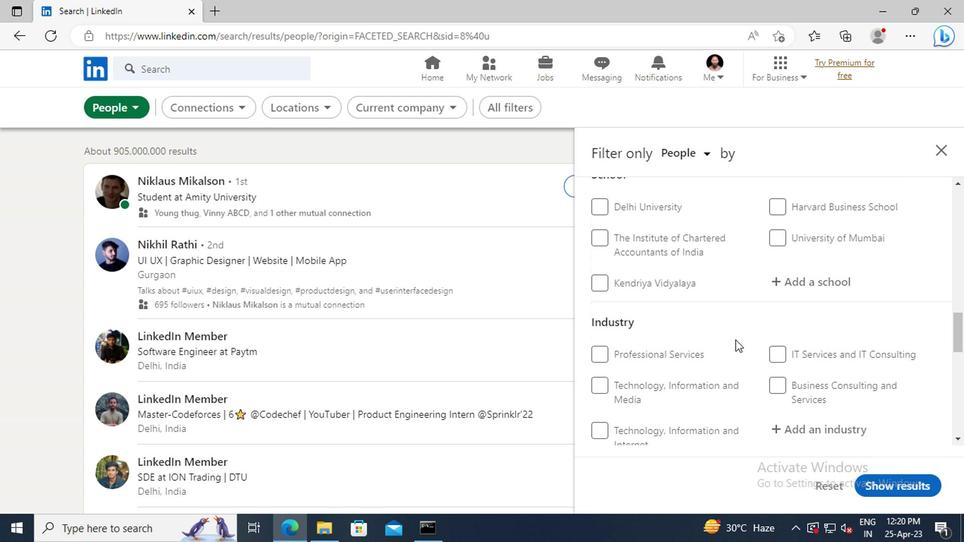 
Action: Mouse scrolled (625, 344) with delta (0, 0)
Screenshot: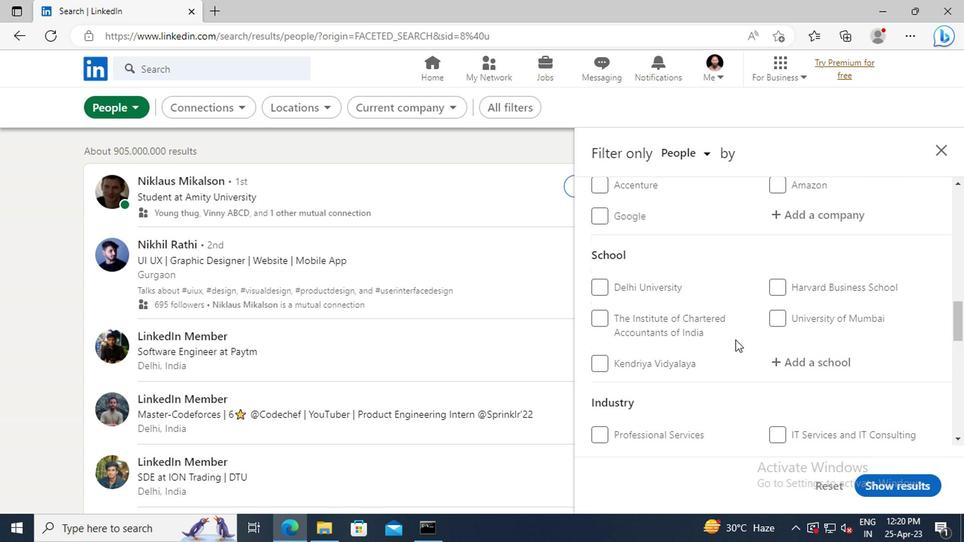 
Action: Mouse scrolled (625, 344) with delta (0, 0)
Screenshot: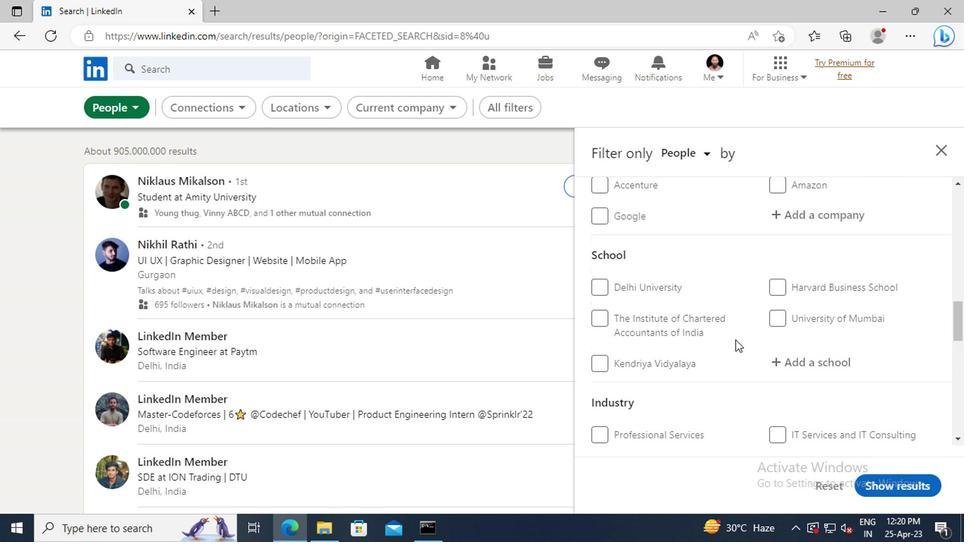 
Action: Mouse scrolled (625, 344) with delta (0, 0)
Screenshot: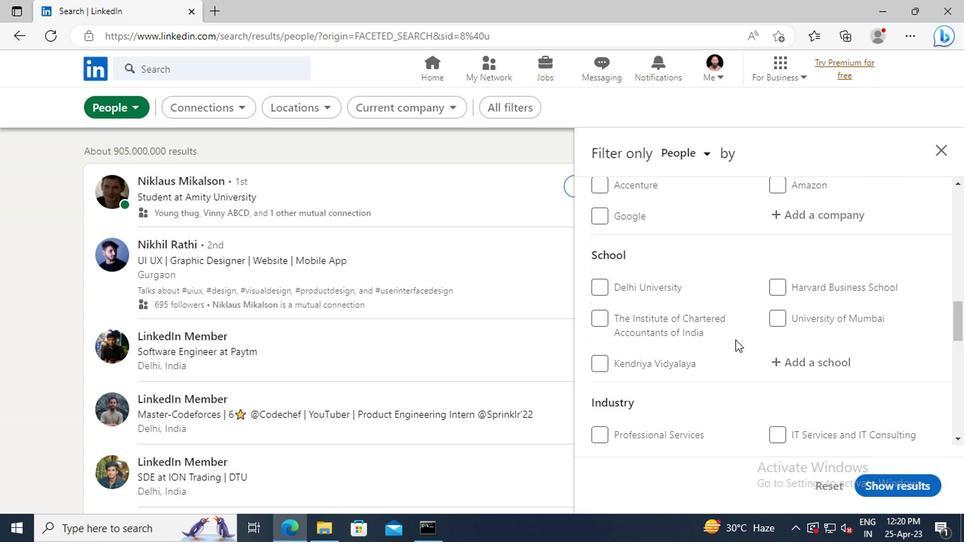 
Action: Mouse scrolled (625, 344) with delta (0, 0)
Screenshot: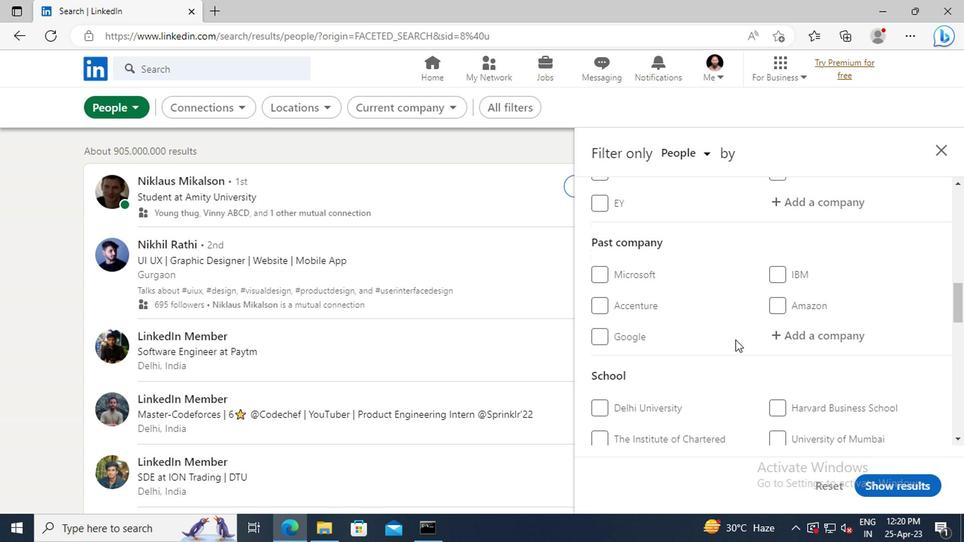 
Action: Mouse scrolled (625, 344) with delta (0, 0)
Screenshot: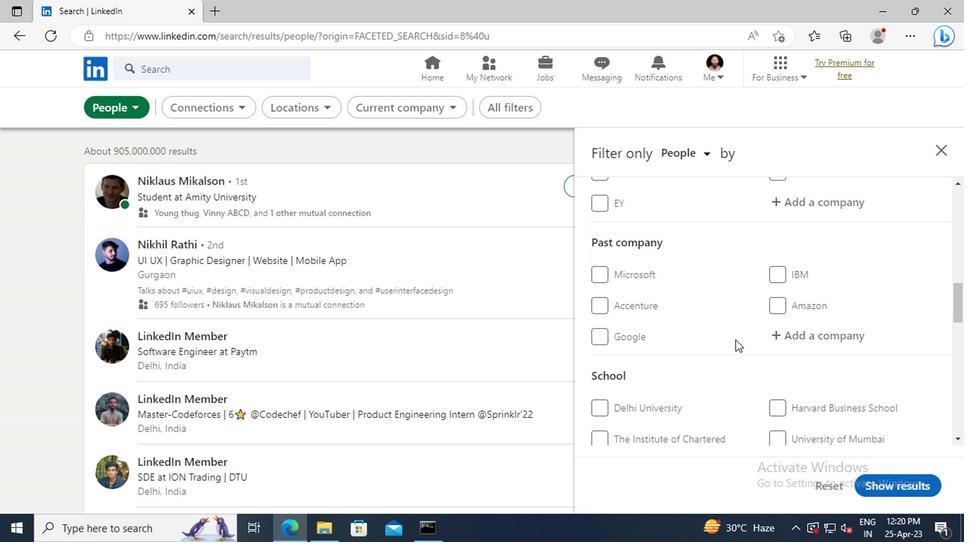 
Action: Mouse scrolled (625, 344) with delta (0, 0)
Screenshot: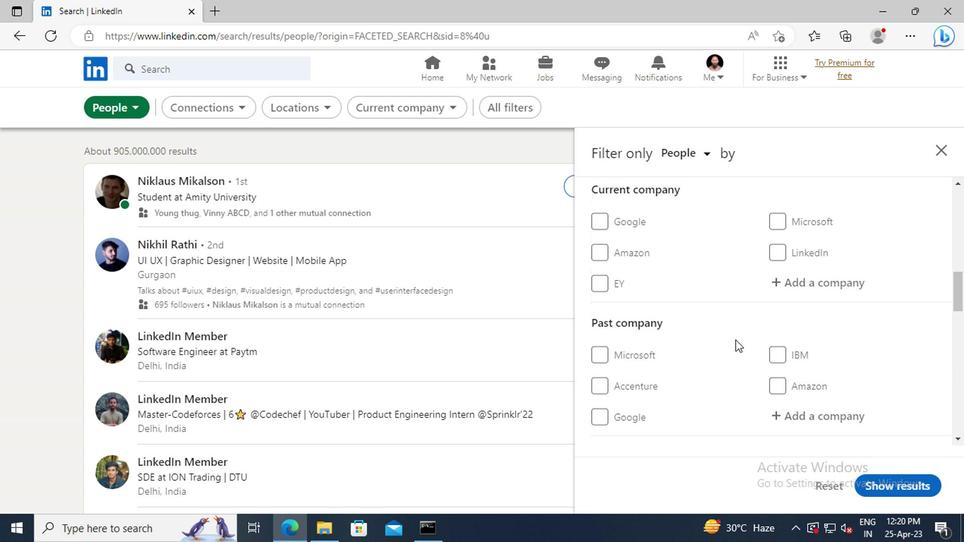 
Action: Mouse moved to (670, 329)
Screenshot: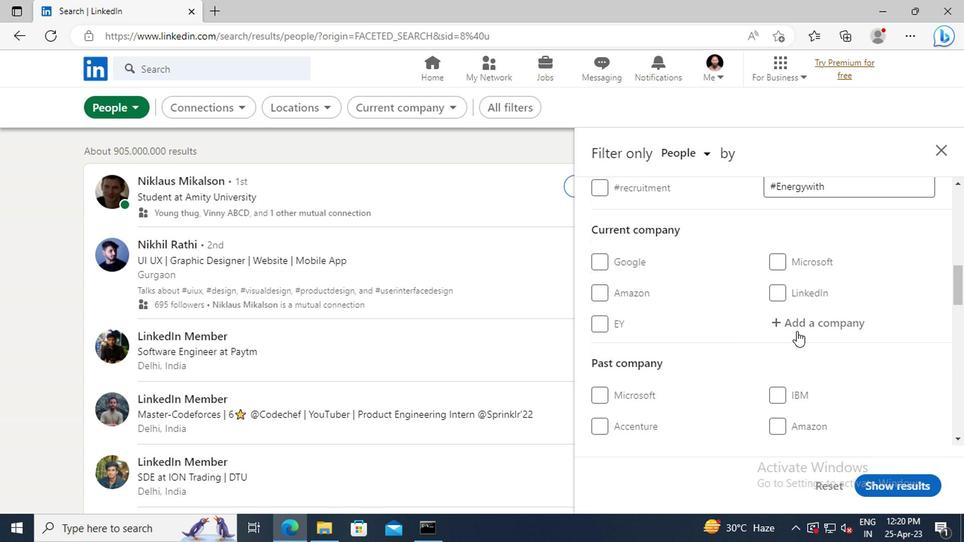 
Action: Mouse pressed left at (670, 329)
Screenshot: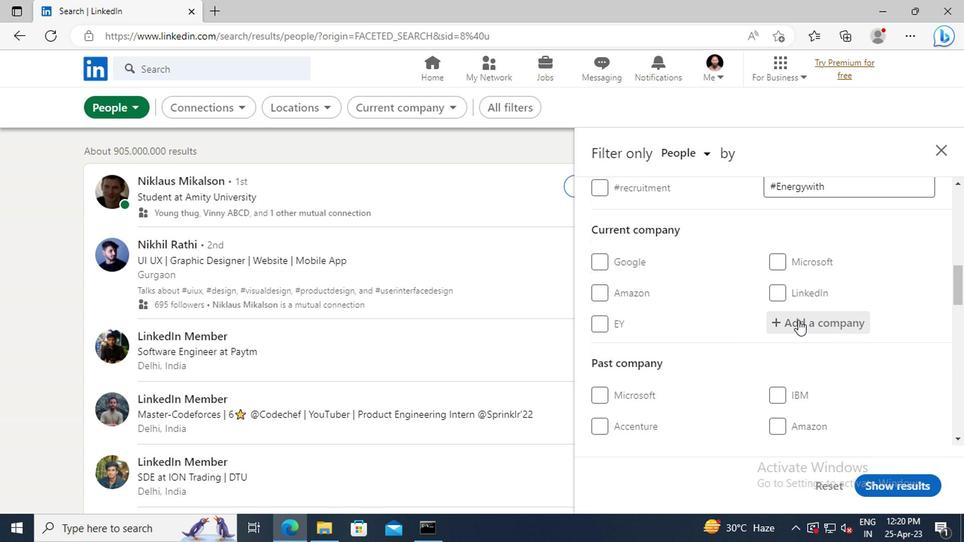 
Action: Key pressed <Key.shift>PERFICIENT
Screenshot: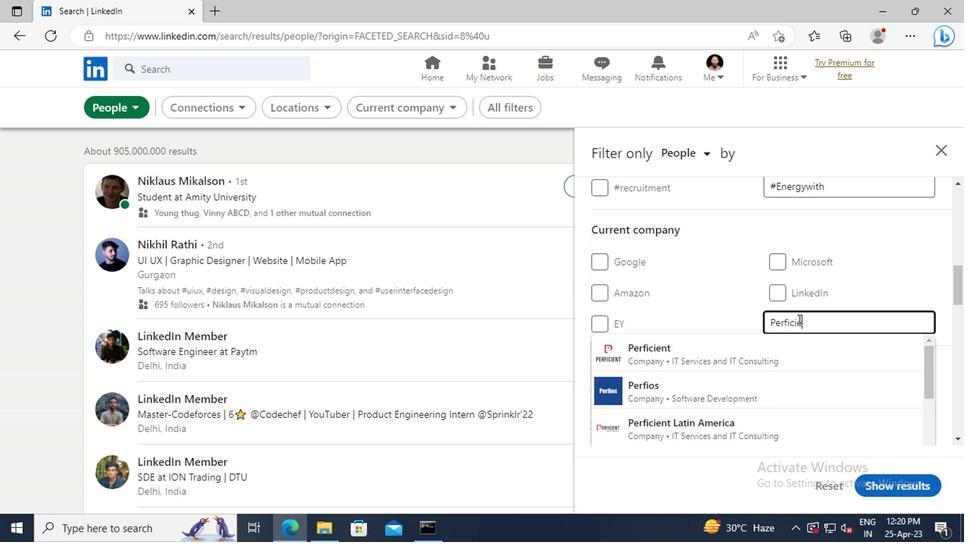 
Action: Mouse moved to (646, 348)
Screenshot: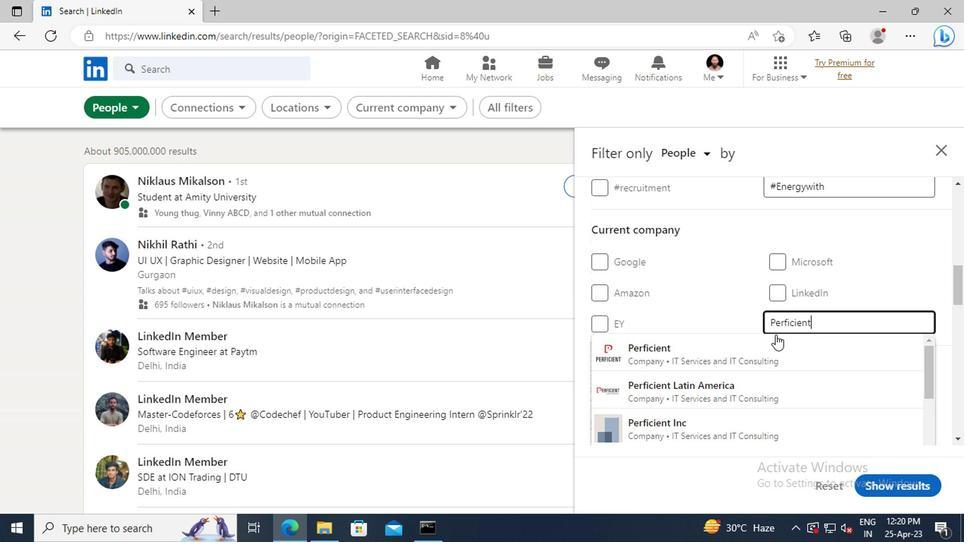 
Action: Mouse pressed left at (646, 348)
Screenshot: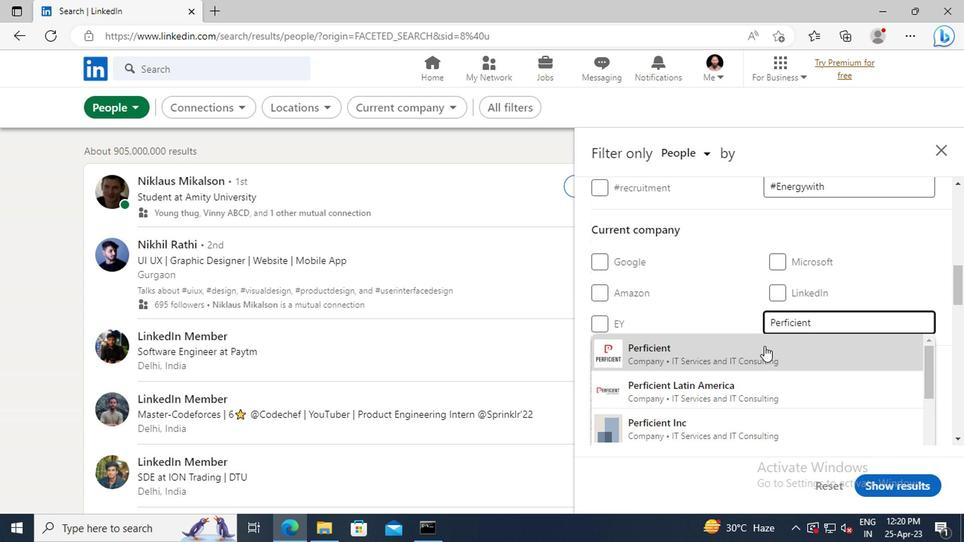 
Action: Mouse moved to (638, 302)
Screenshot: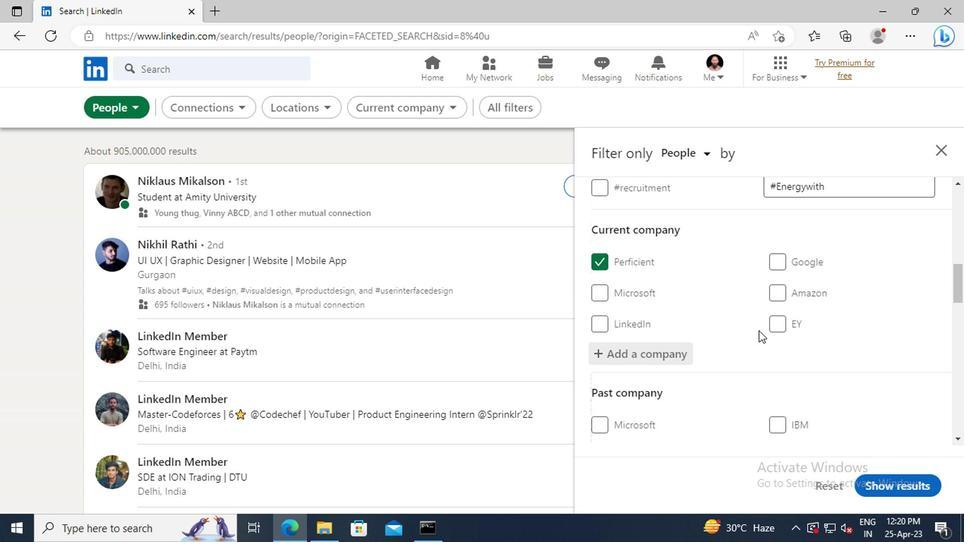 
Action: Mouse scrolled (638, 302) with delta (0, 0)
Screenshot: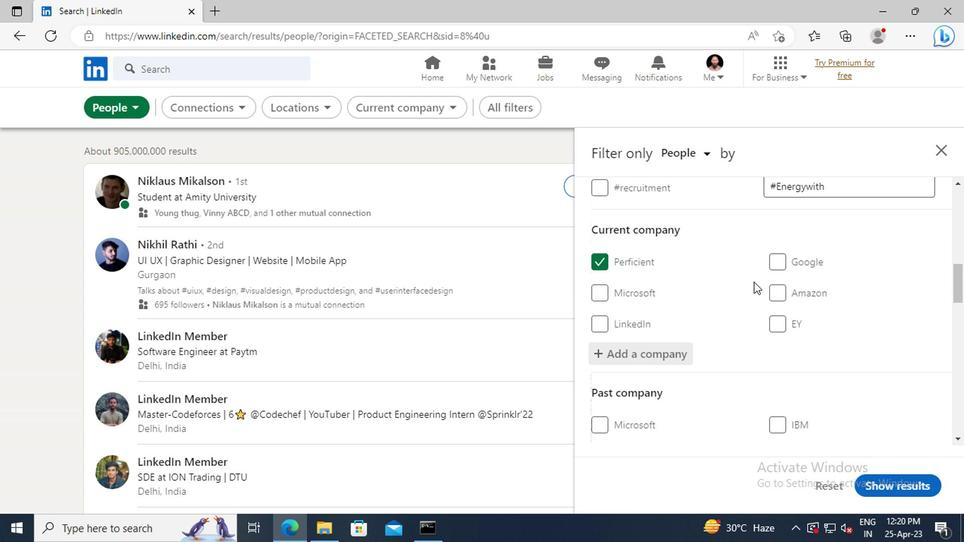 
Action: Mouse scrolled (638, 302) with delta (0, 0)
Screenshot: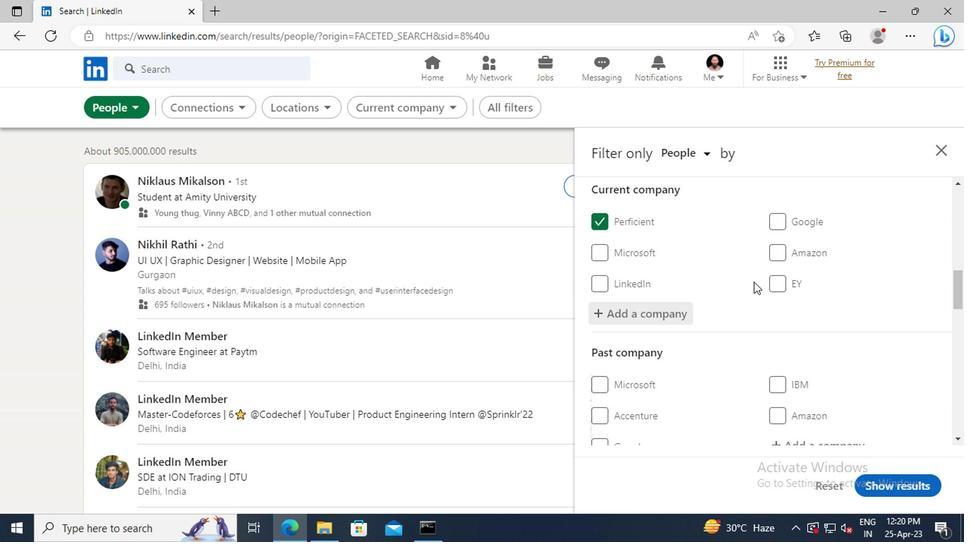 
Action: Mouse scrolled (638, 302) with delta (0, 0)
Screenshot: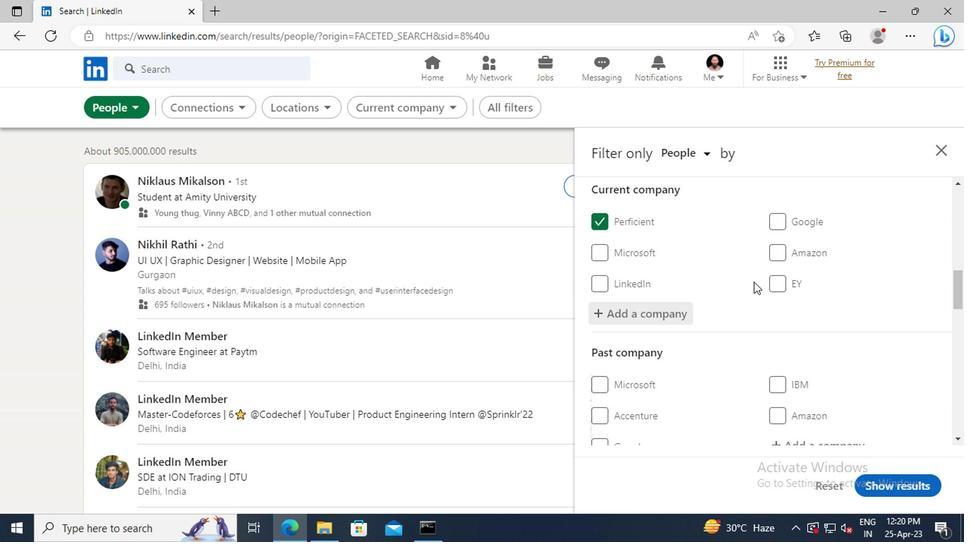 
Action: Mouse scrolled (638, 302) with delta (0, 0)
Screenshot: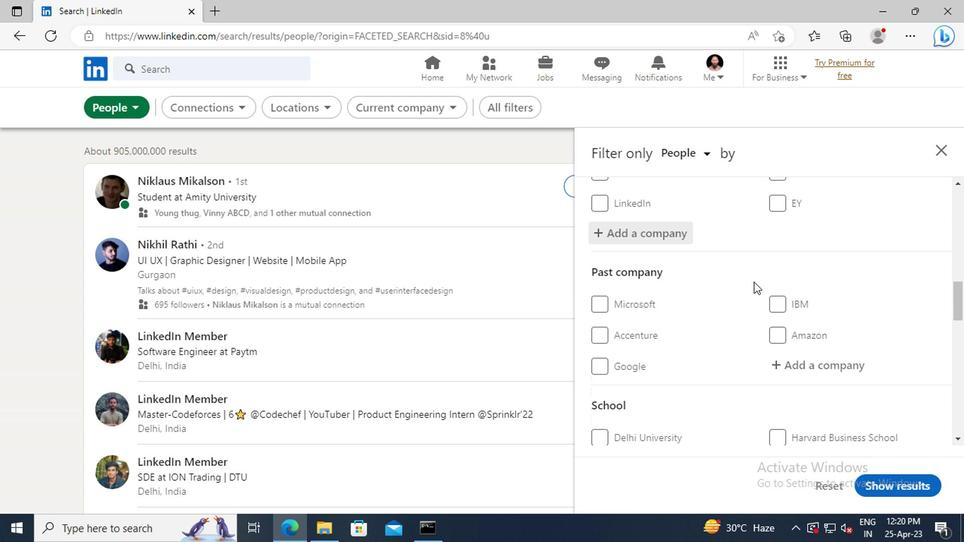 
Action: Mouse scrolled (638, 302) with delta (0, 0)
Screenshot: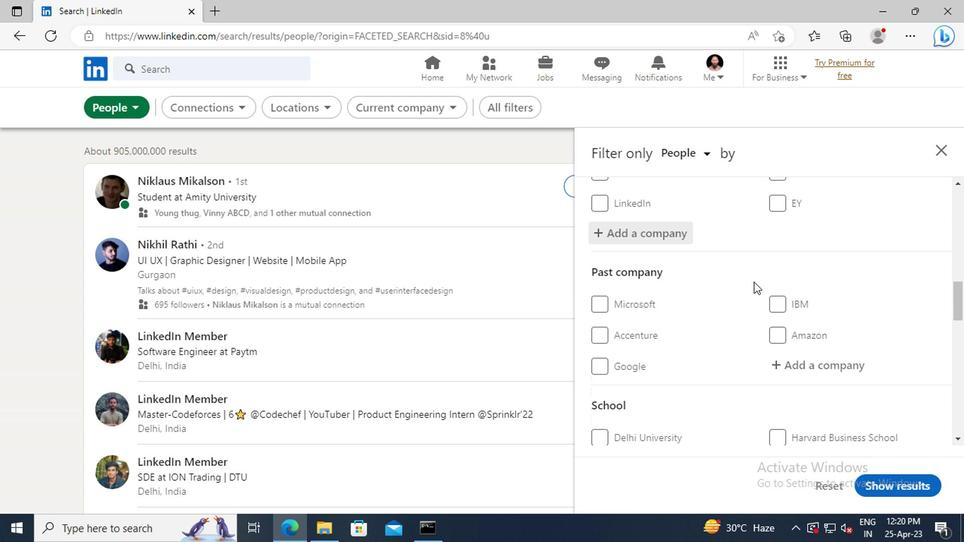 
Action: Mouse scrolled (638, 302) with delta (0, 0)
Screenshot: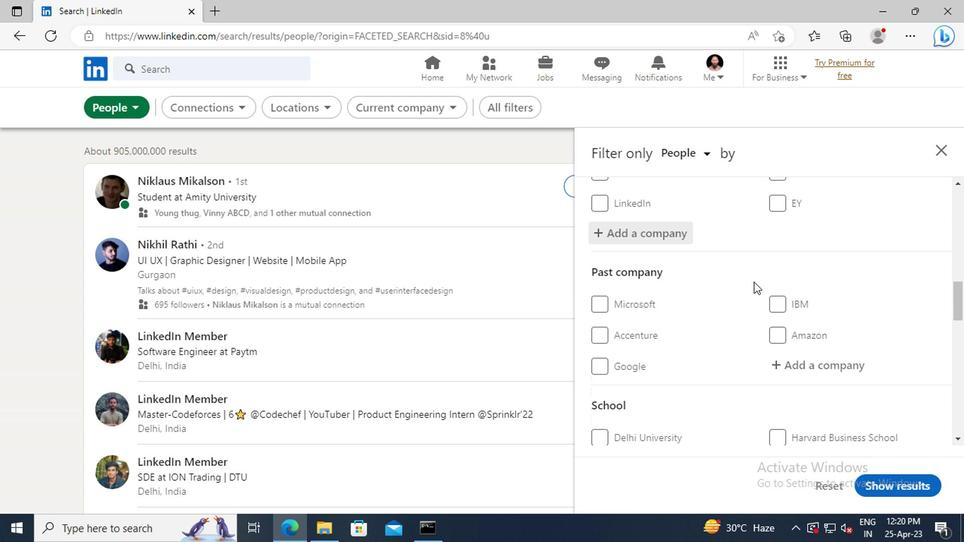 
Action: Mouse scrolled (638, 302) with delta (0, 0)
Screenshot: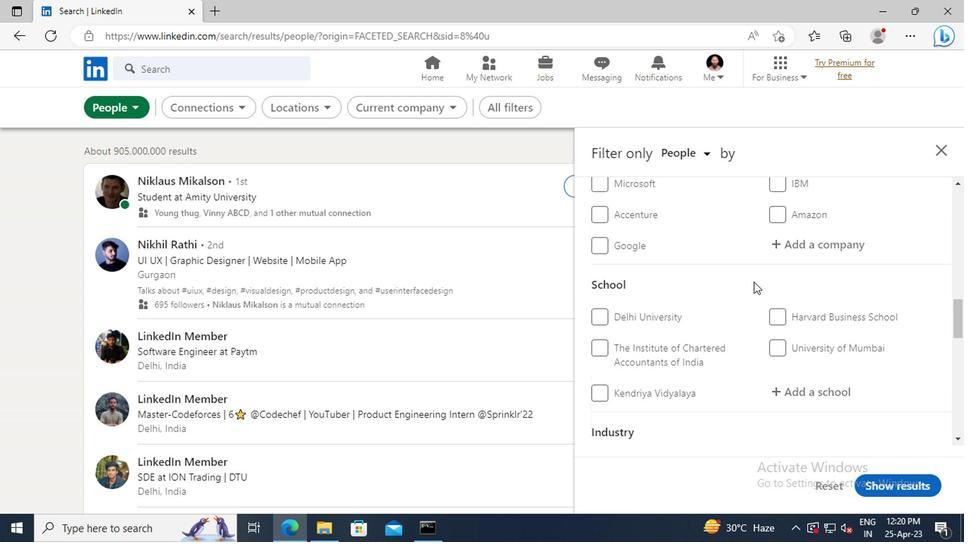
Action: Mouse scrolled (638, 302) with delta (0, 0)
Screenshot: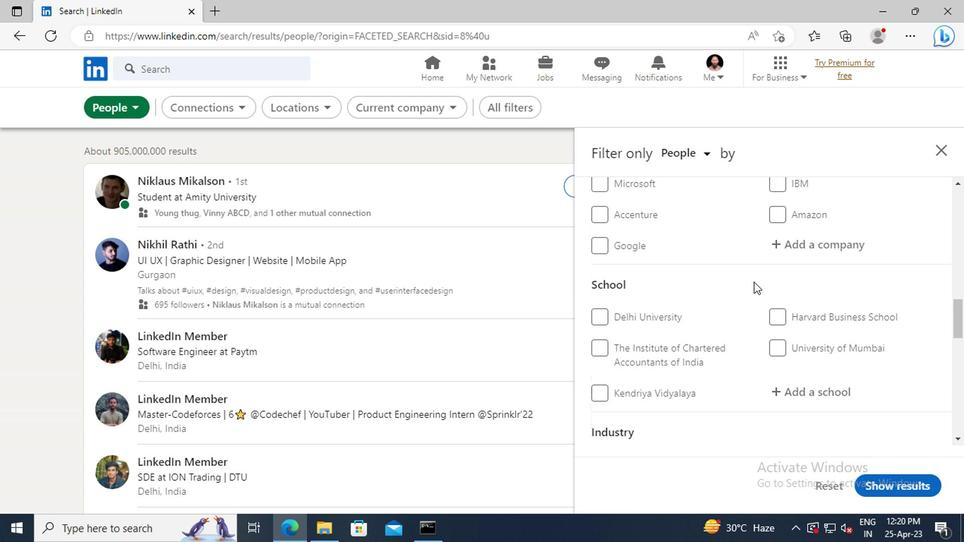 
Action: Mouse moved to (670, 320)
Screenshot: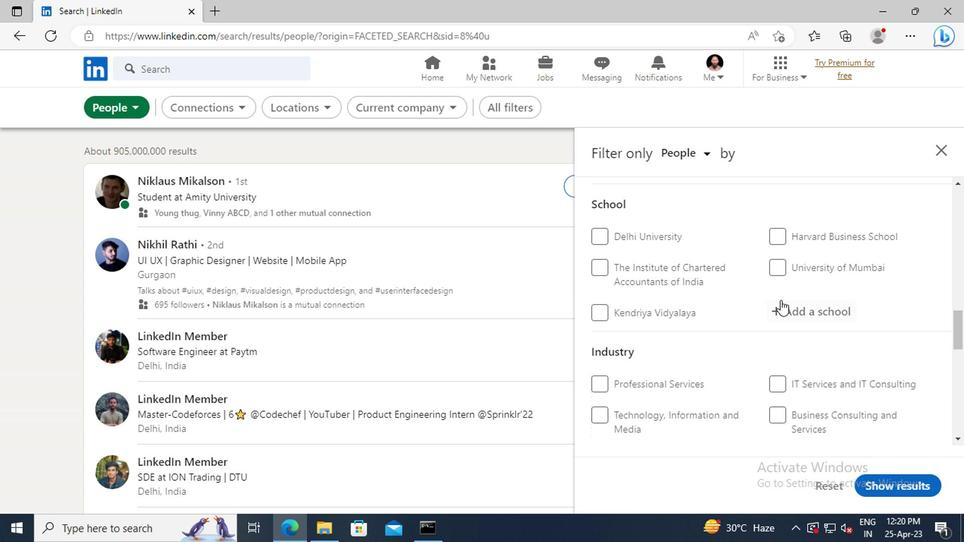 
Action: Mouse pressed left at (670, 320)
Screenshot: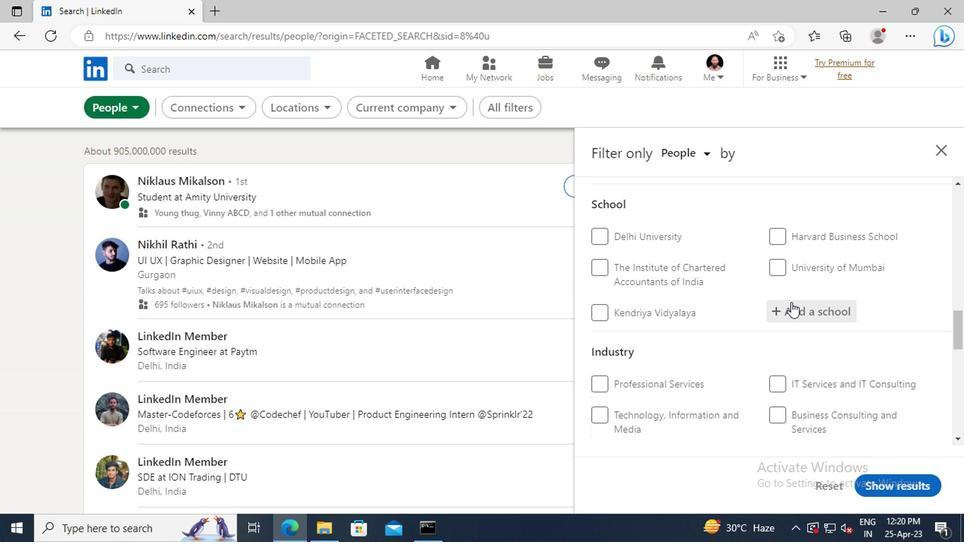 
Action: Key pressed <Key.shift>BANGALORE<Key.space><Key.shift>JOBS
Screenshot: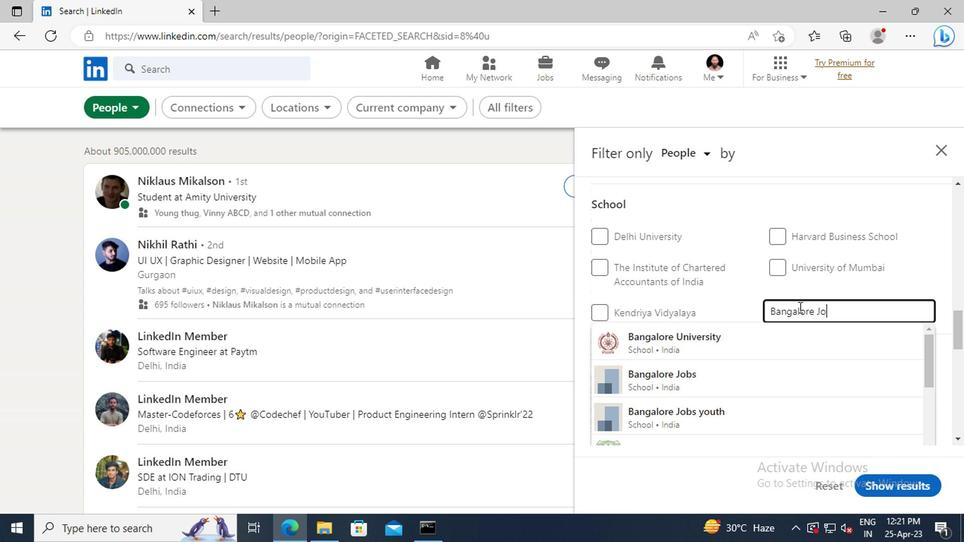 
Action: Mouse moved to (650, 367)
Screenshot: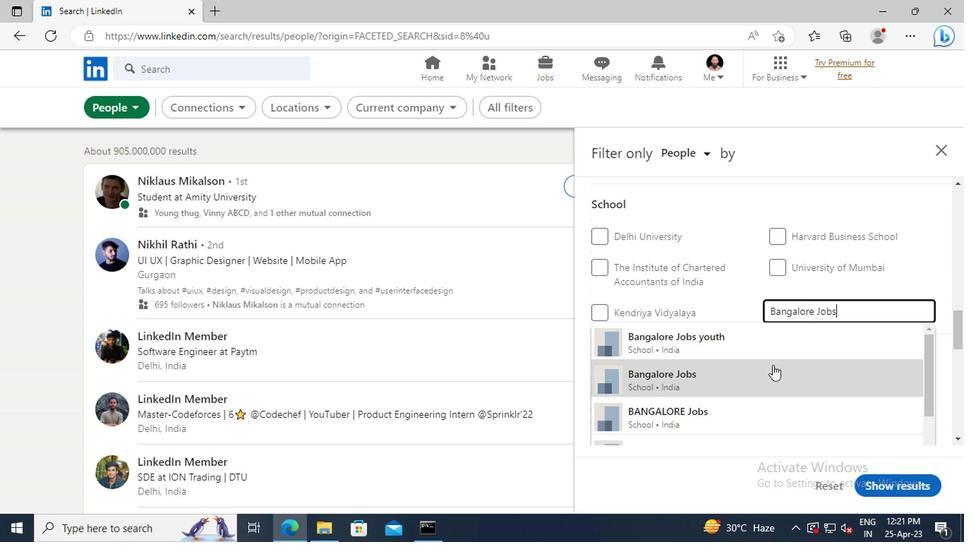 
Action: Mouse pressed left at (650, 367)
Screenshot: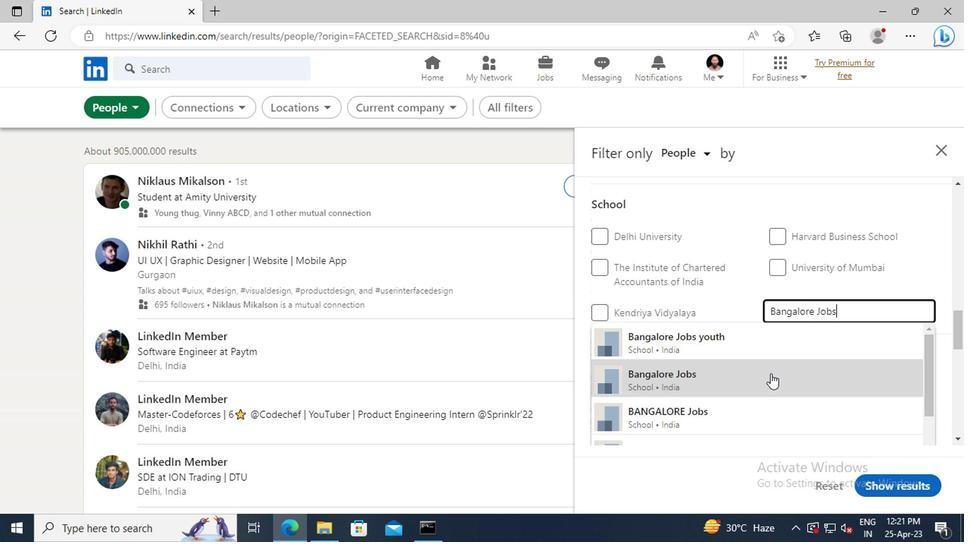 
Action: Mouse moved to (658, 294)
Screenshot: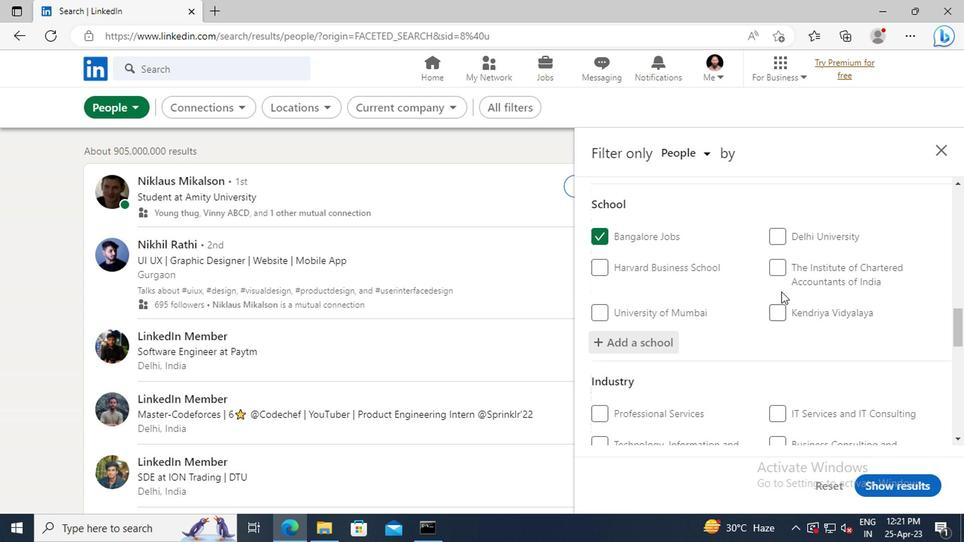 
Action: Mouse scrolled (658, 294) with delta (0, 0)
Screenshot: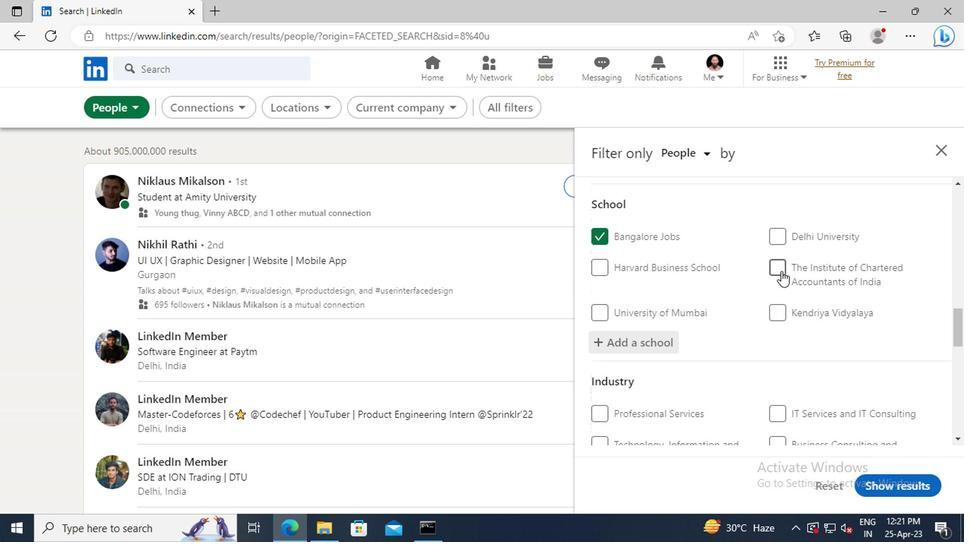
Action: Mouse scrolled (658, 294) with delta (0, 0)
Screenshot: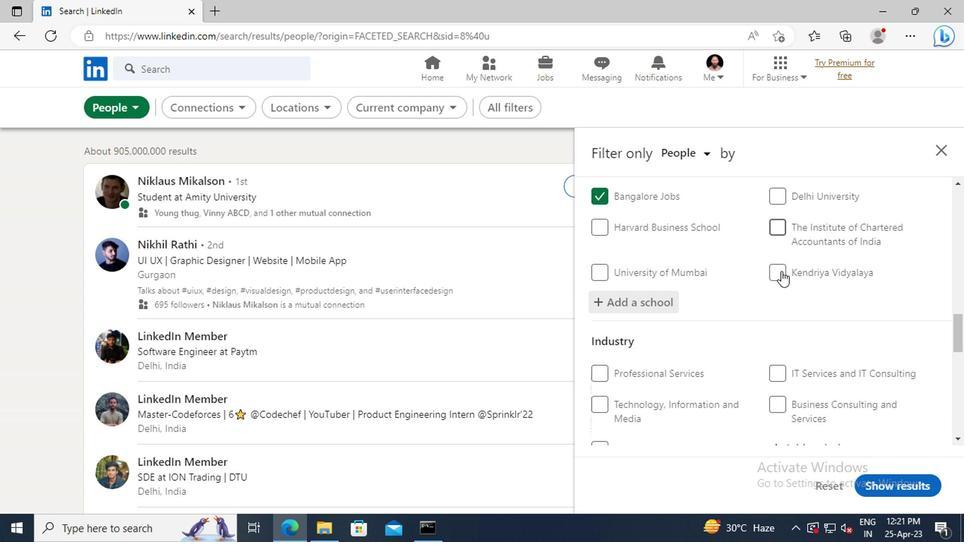 
Action: Mouse scrolled (658, 294) with delta (0, 0)
Screenshot: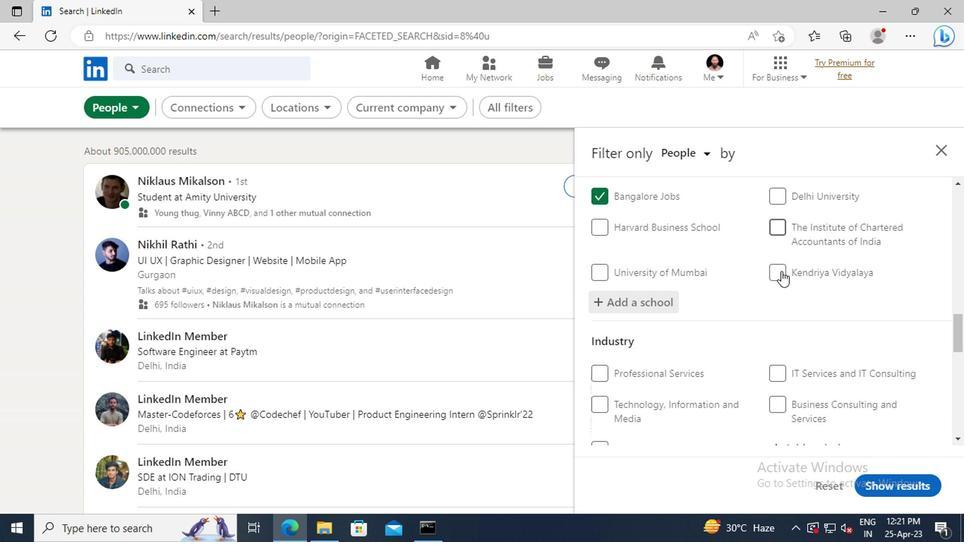 
Action: Mouse scrolled (658, 294) with delta (0, 0)
Screenshot: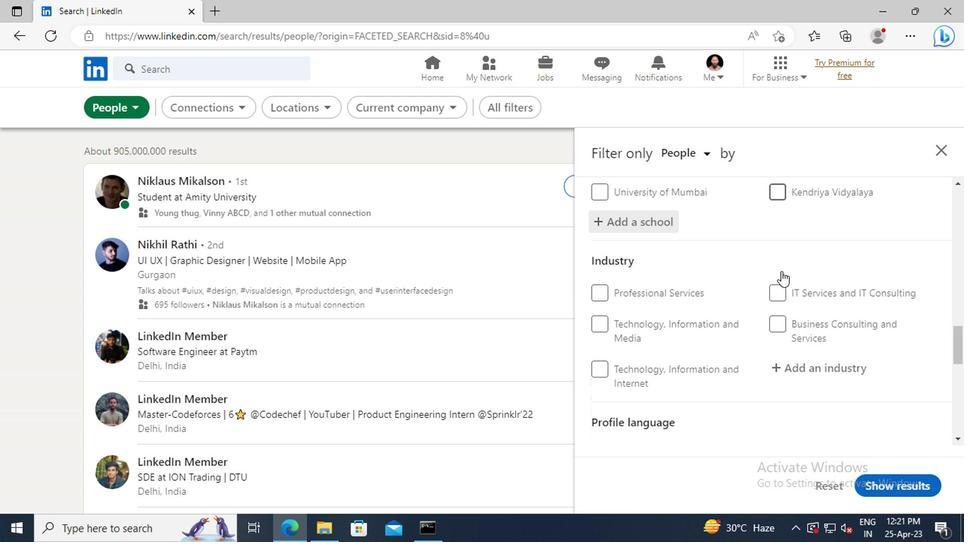 
Action: Mouse moved to (667, 337)
Screenshot: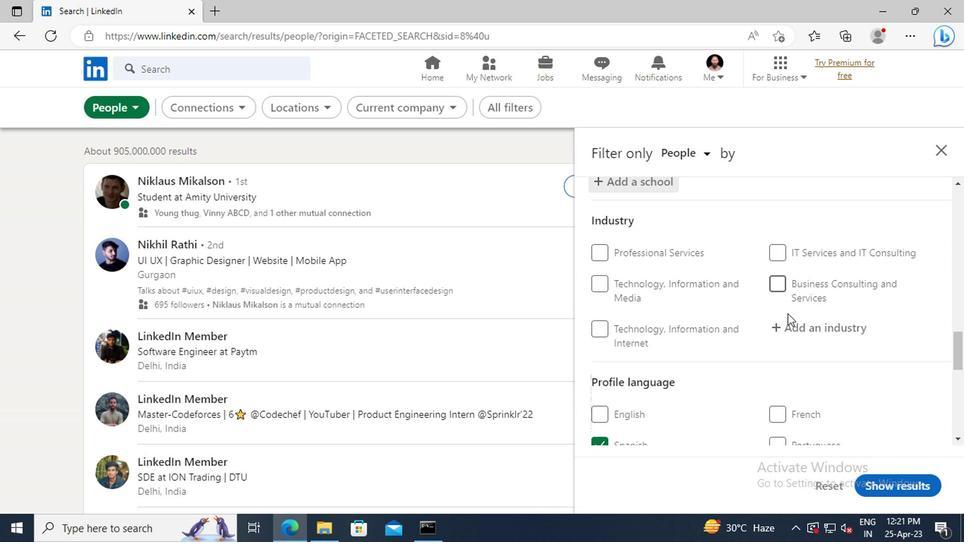 
Action: Mouse pressed left at (667, 337)
Screenshot: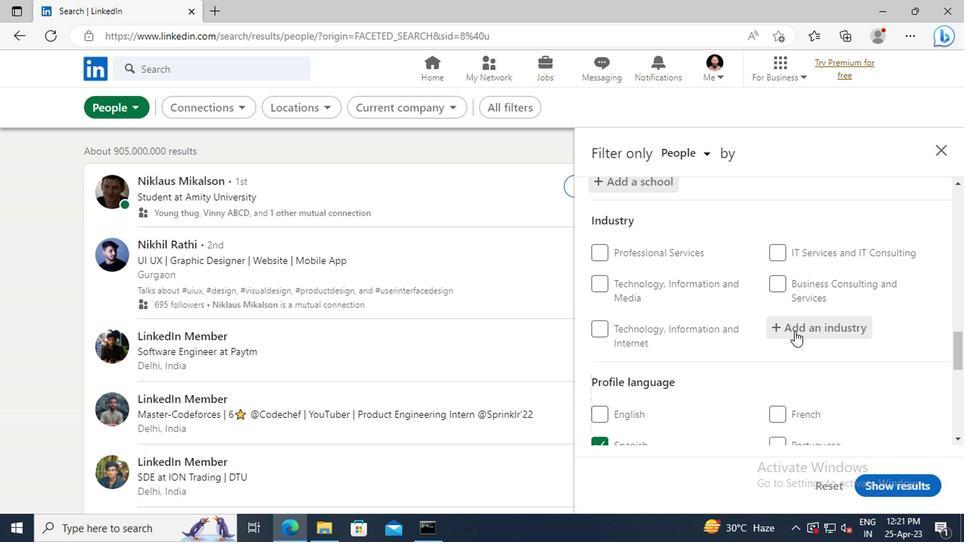 
Action: Key pressed <Key.shift>LAUNDRY<Key.space>AND<Key.space><Key.shift>DRYCLEANING<Key.space><Key.shift>SERVICES
Screenshot: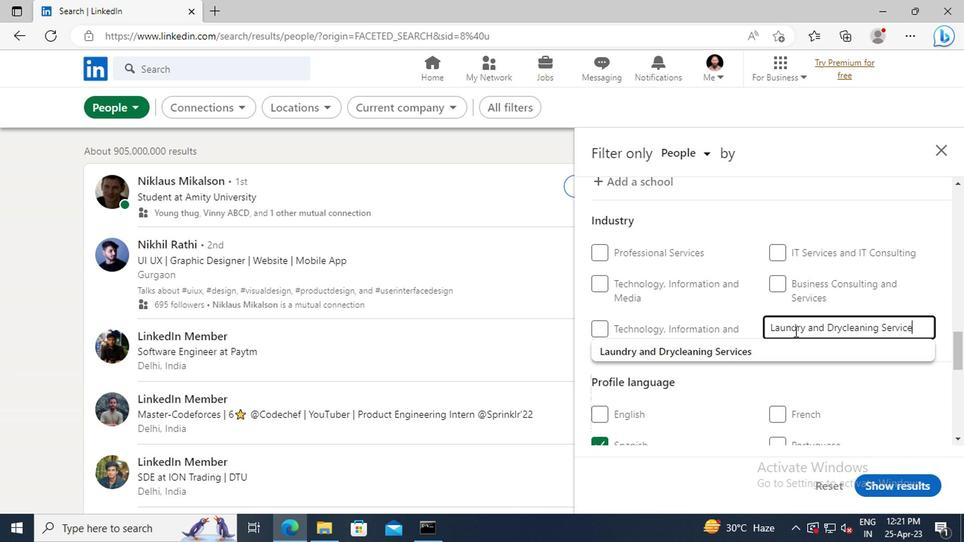 
Action: Mouse moved to (642, 349)
Screenshot: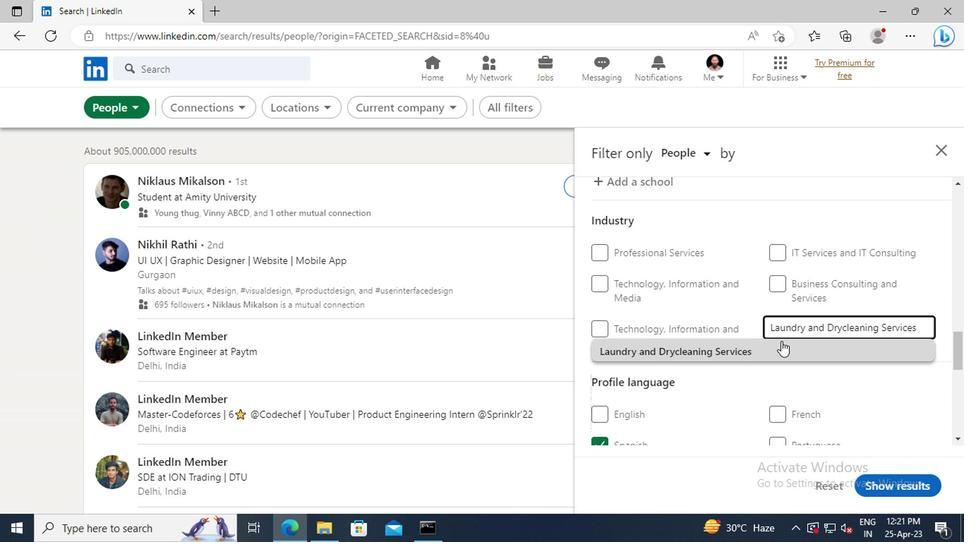 
Action: Mouse pressed left at (642, 349)
Screenshot: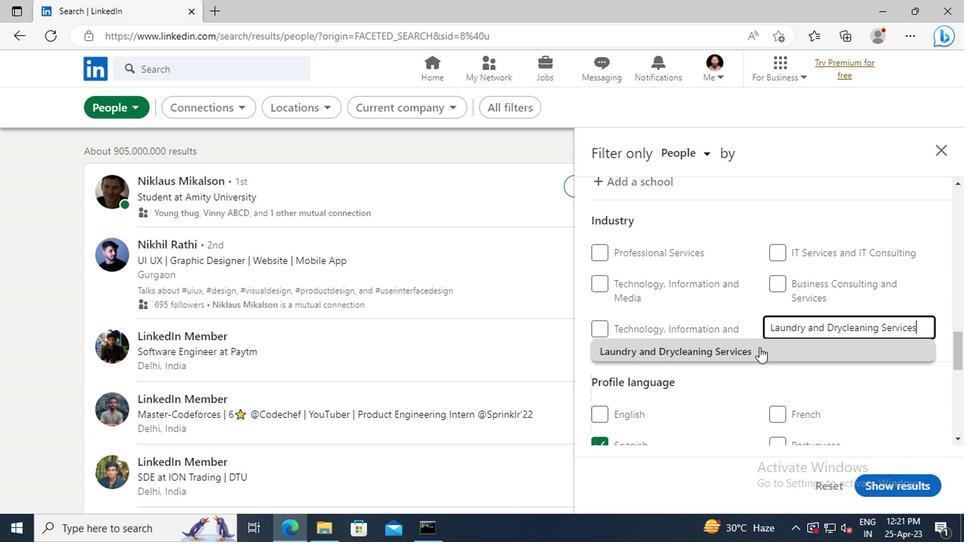 
Action: Mouse moved to (633, 304)
Screenshot: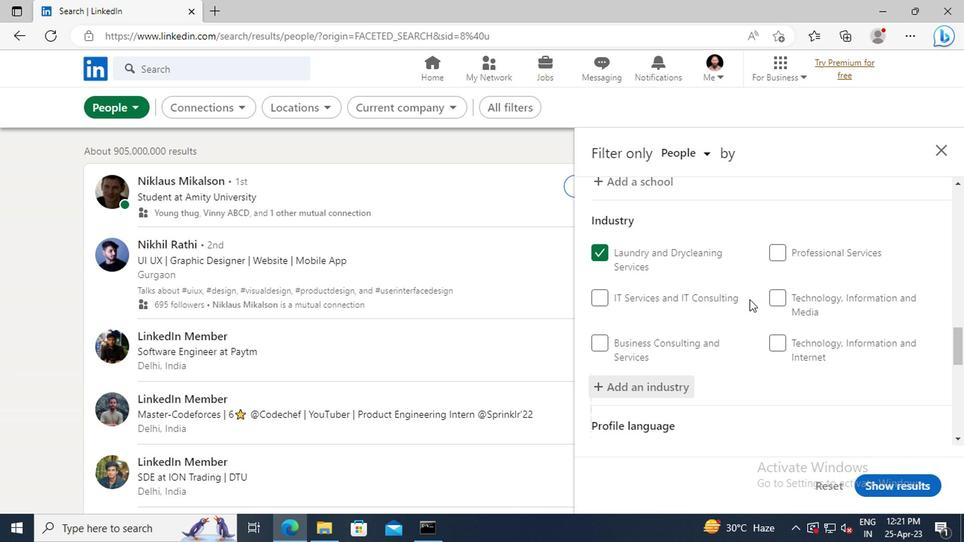 
Action: Mouse scrolled (633, 303) with delta (0, 0)
Screenshot: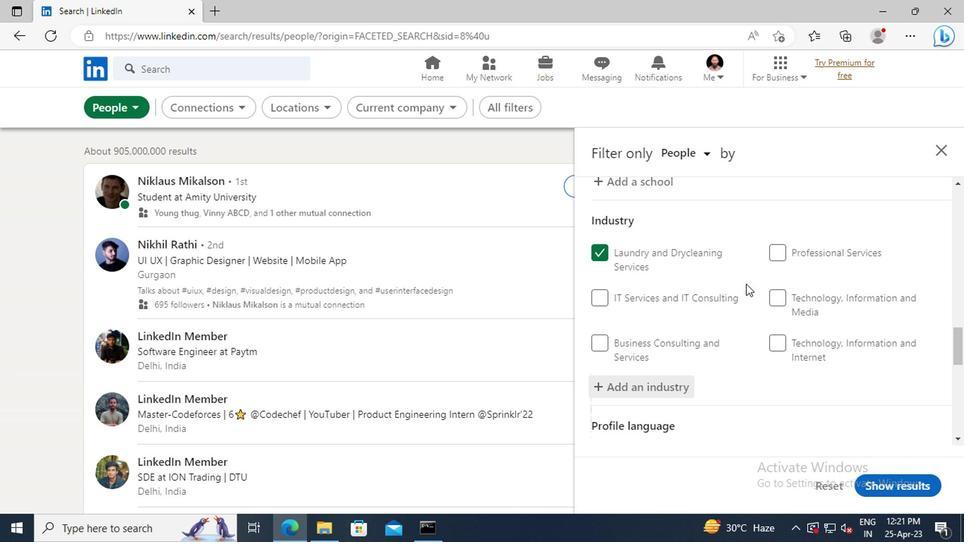 
Action: Mouse scrolled (633, 303) with delta (0, 0)
Screenshot: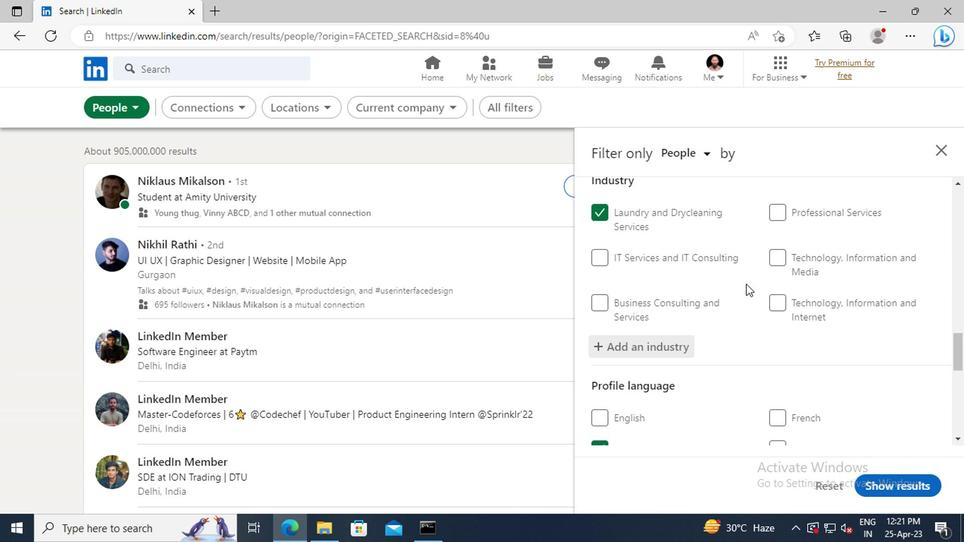
Action: Mouse scrolled (633, 303) with delta (0, 0)
Screenshot: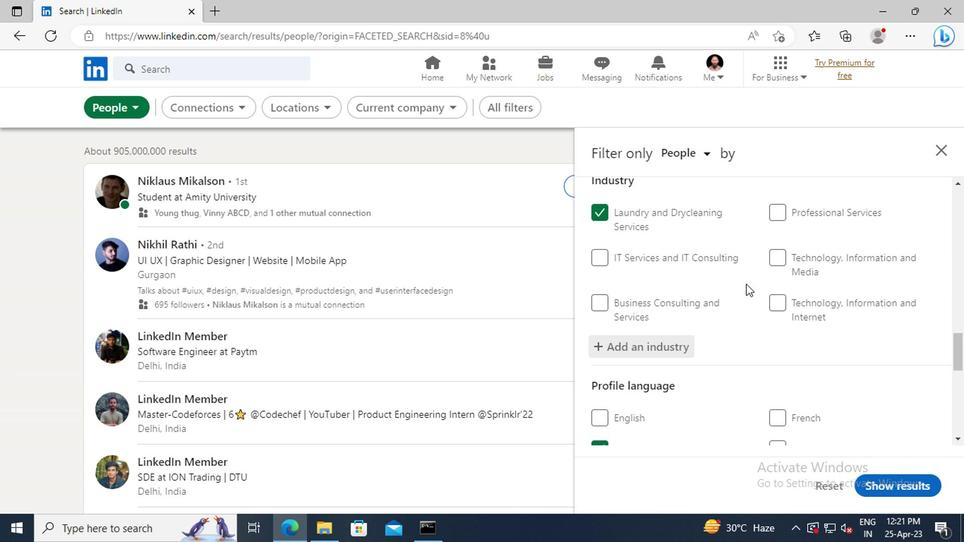 
Action: Mouse scrolled (633, 303) with delta (0, 0)
Screenshot: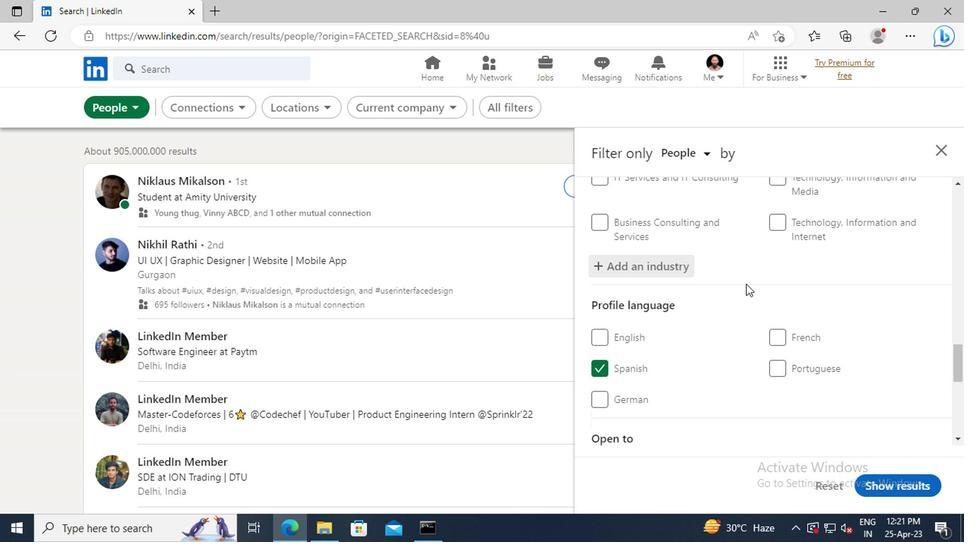
Action: Mouse scrolled (633, 303) with delta (0, 0)
Screenshot: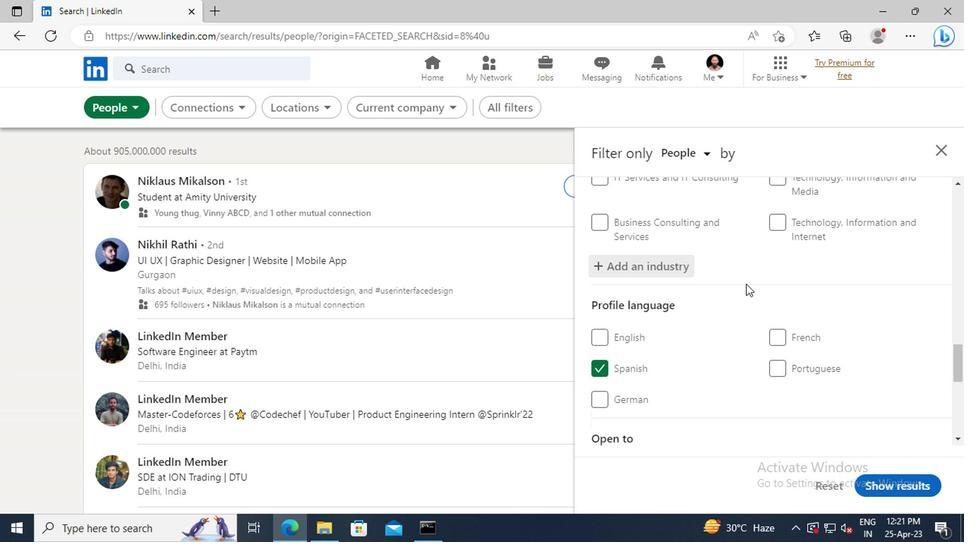
Action: Mouse scrolled (633, 303) with delta (0, 0)
Screenshot: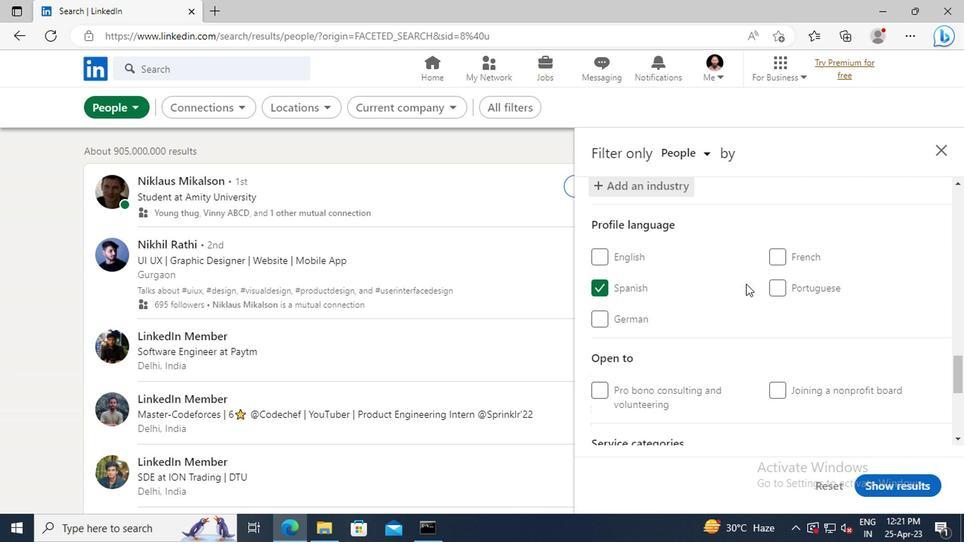 
Action: Mouse scrolled (633, 303) with delta (0, 0)
Screenshot: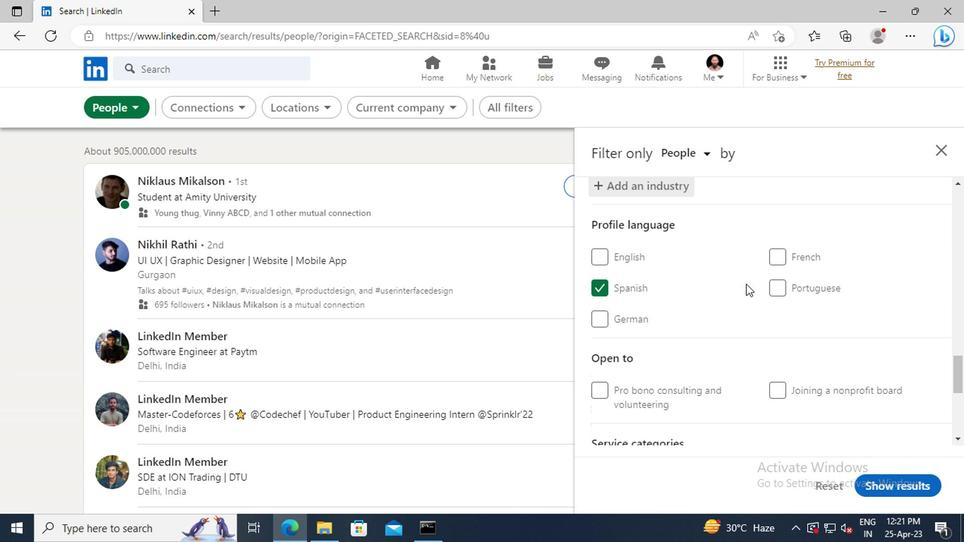 
Action: Mouse scrolled (633, 303) with delta (0, 0)
Screenshot: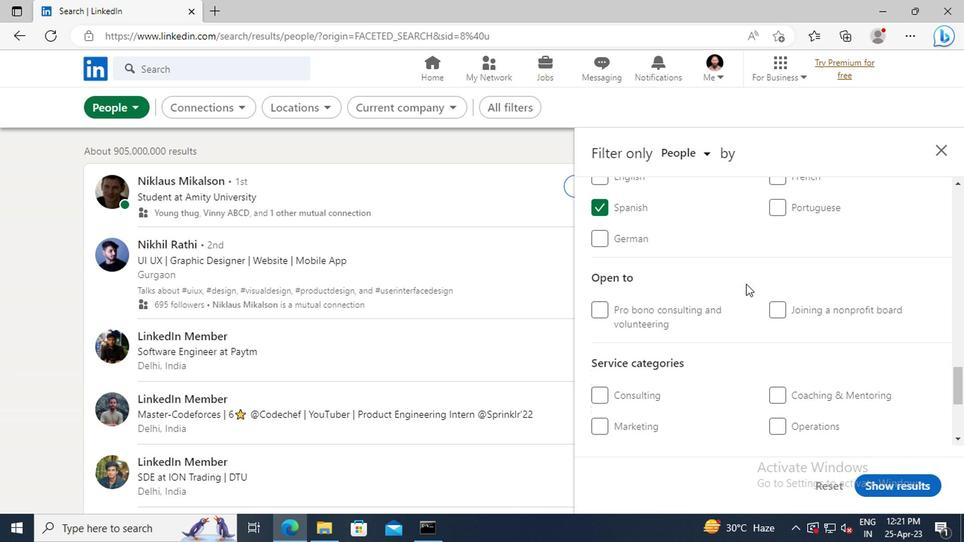 
Action: Mouse scrolled (633, 303) with delta (0, 0)
Screenshot: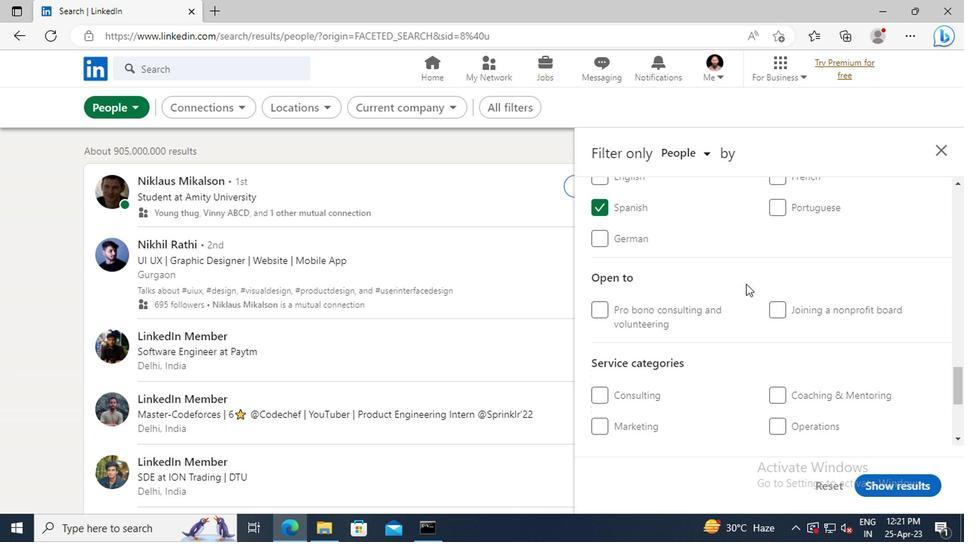 
Action: Mouse scrolled (633, 303) with delta (0, 0)
Screenshot: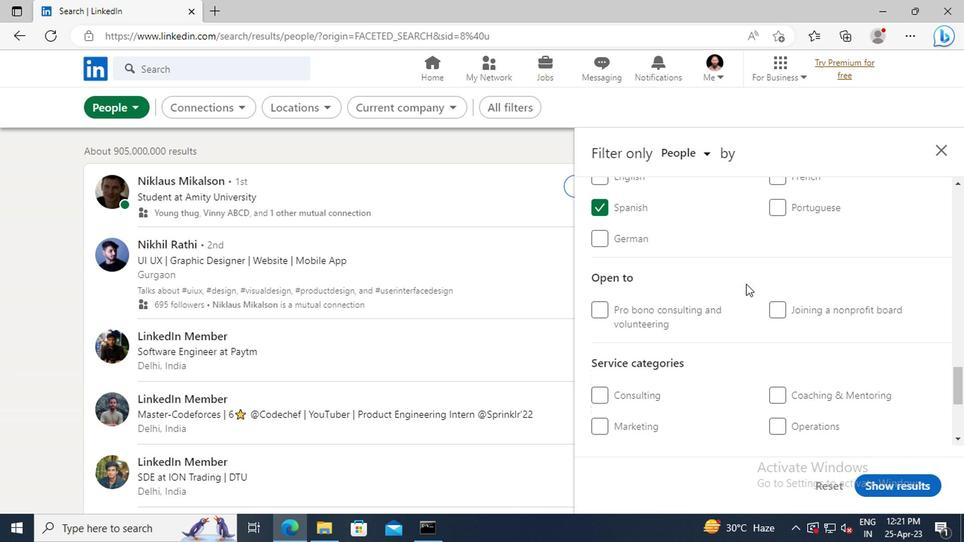 
Action: Mouse moved to (661, 339)
Screenshot: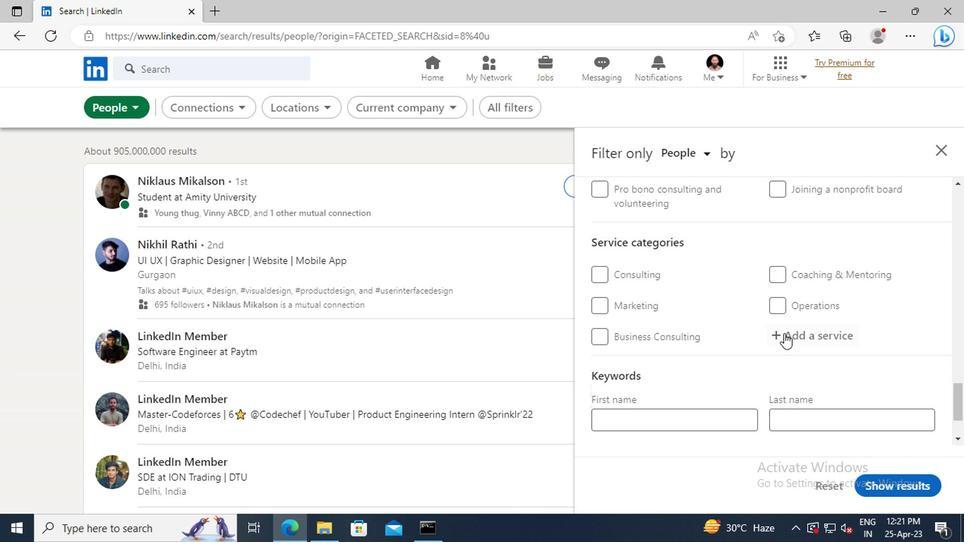 
Action: Mouse pressed left at (661, 339)
Screenshot: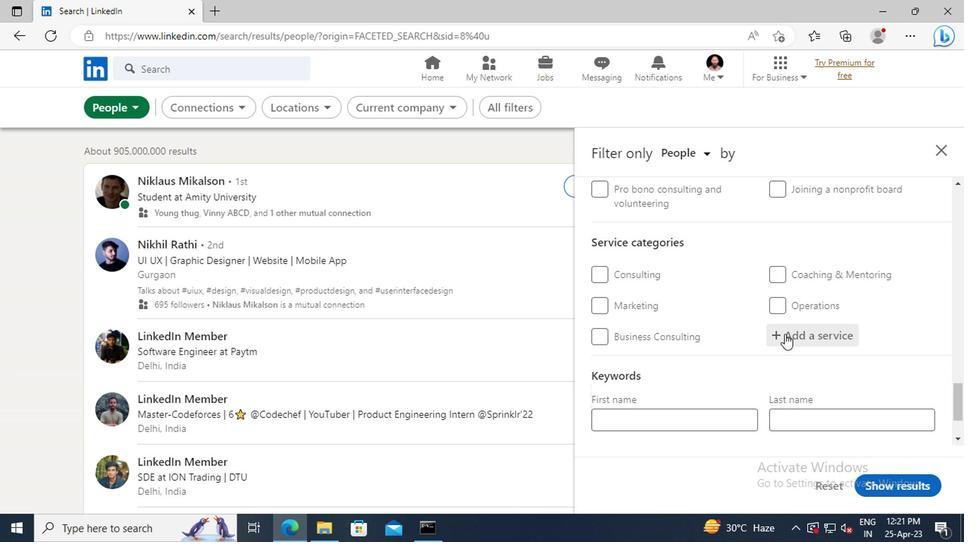 
Action: Key pressed <Key.shift>MORTGAGE<Key.space><Key.shift>LENDING
Screenshot: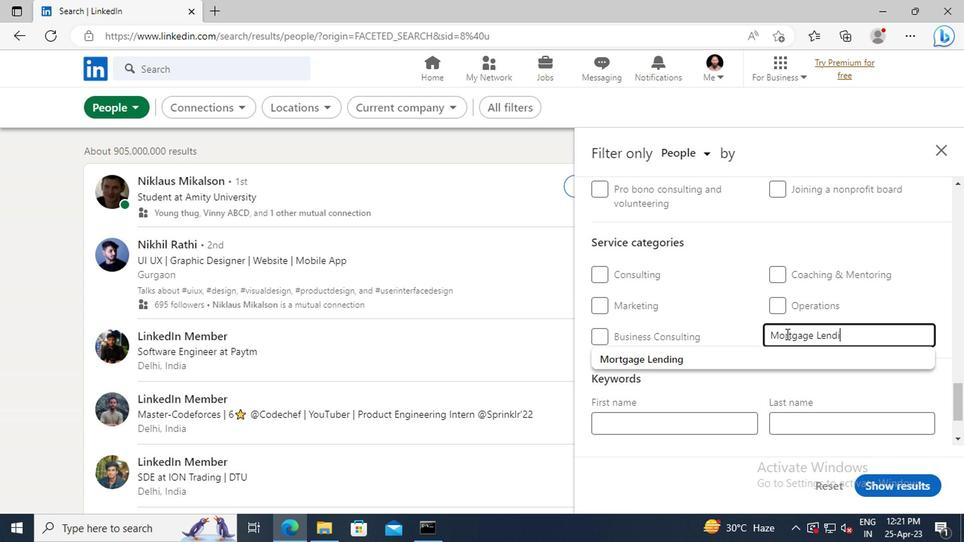 
Action: Mouse moved to (638, 354)
Screenshot: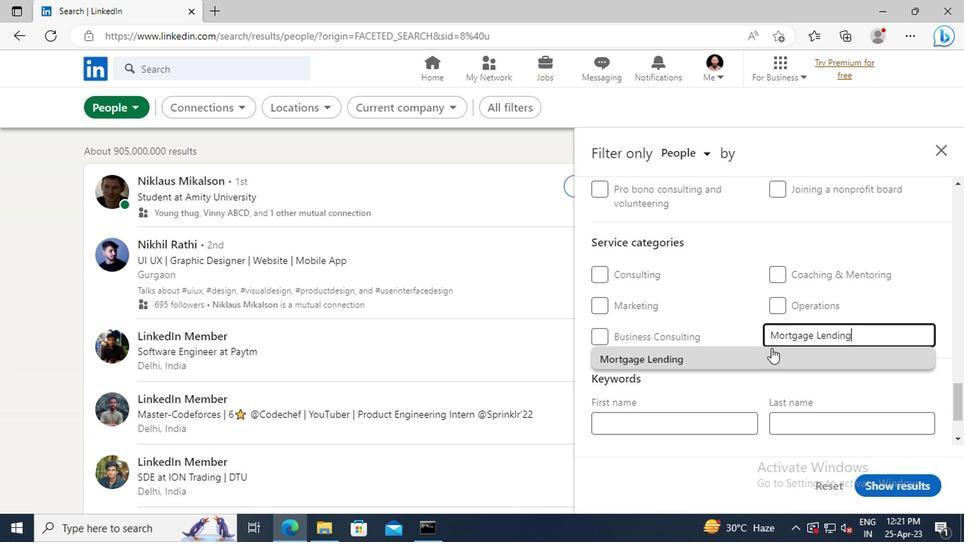 
Action: Mouse pressed left at (638, 354)
Screenshot: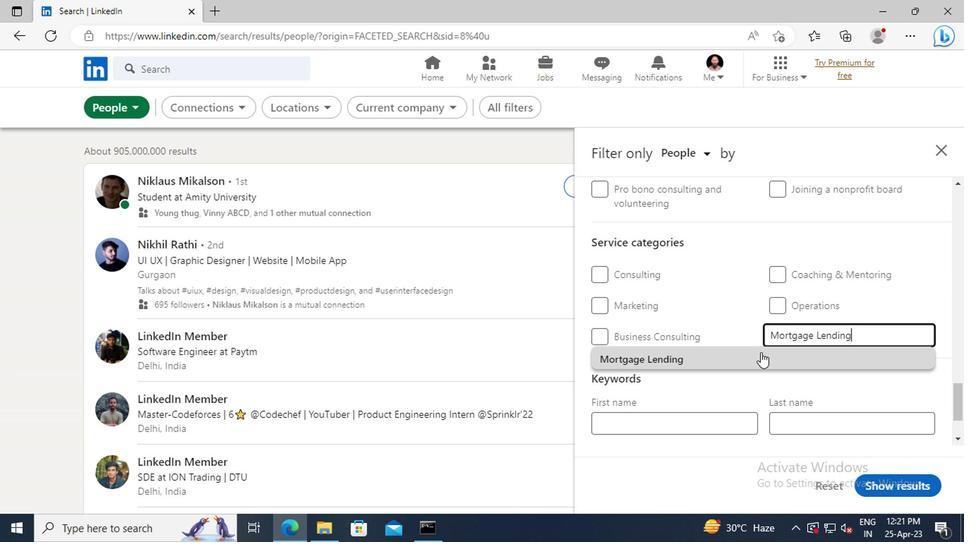 
Action: Mouse moved to (623, 341)
Screenshot: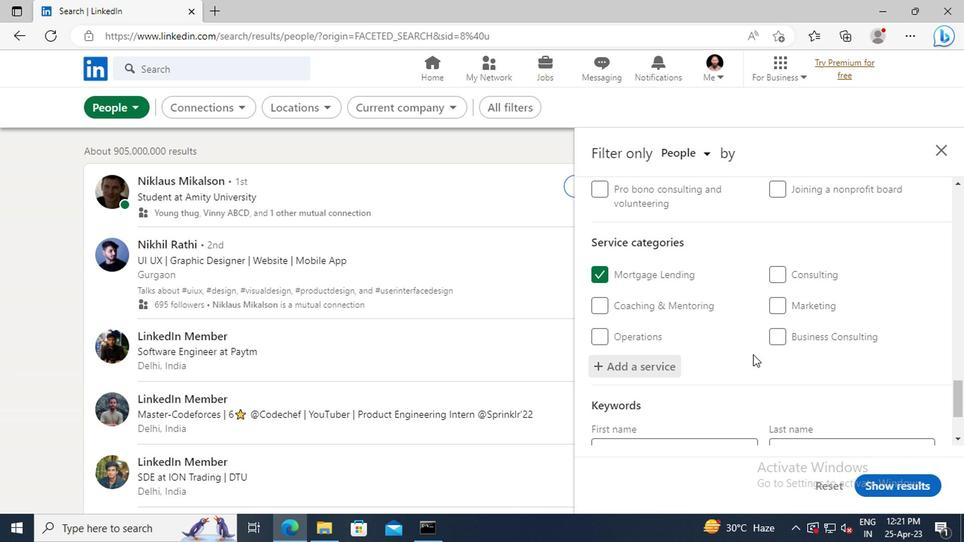 
Action: Mouse scrolled (623, 341) with delta (0, 0)
Screenshot: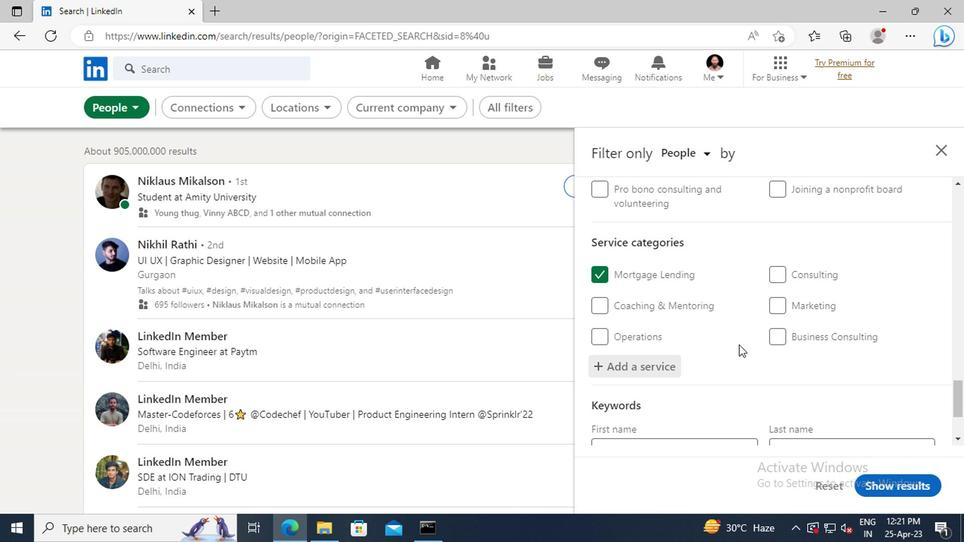 
Action: Mouse scrolled (623, 341) with delta (0, 0)
Screenshot: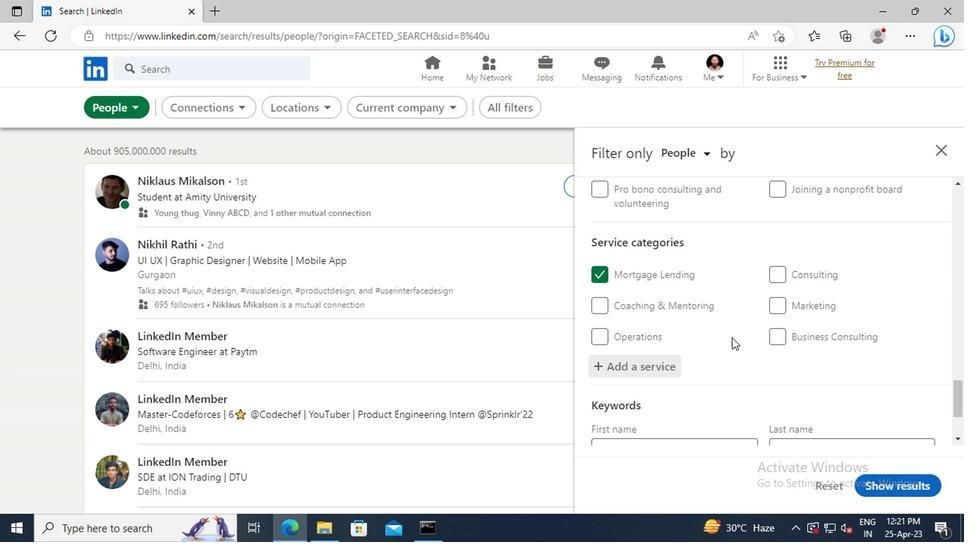 
Action: Mouse scrolled (623, 341) with delta (0, 0)
Screenshot: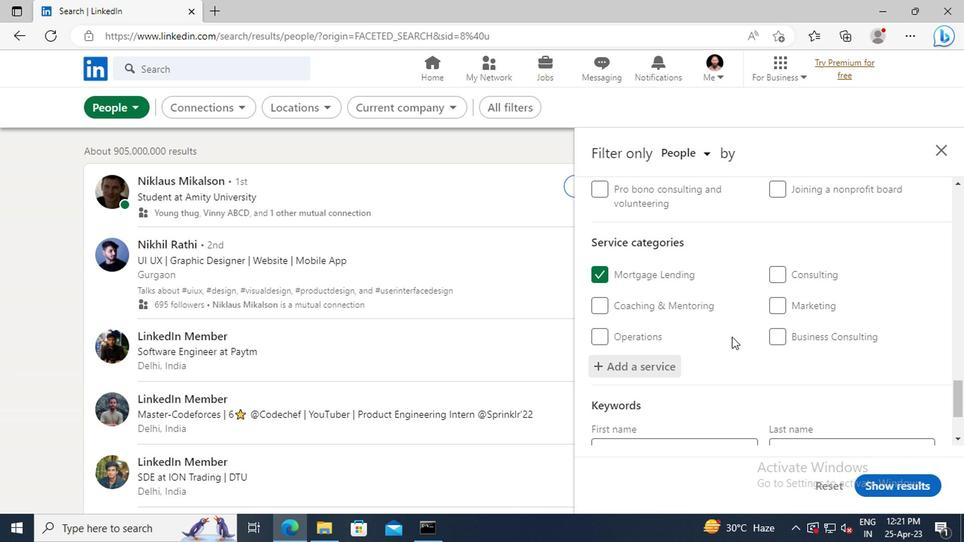 
Action: Mouse scrolled (623, 341) with delta (0, 0)
Screenshot: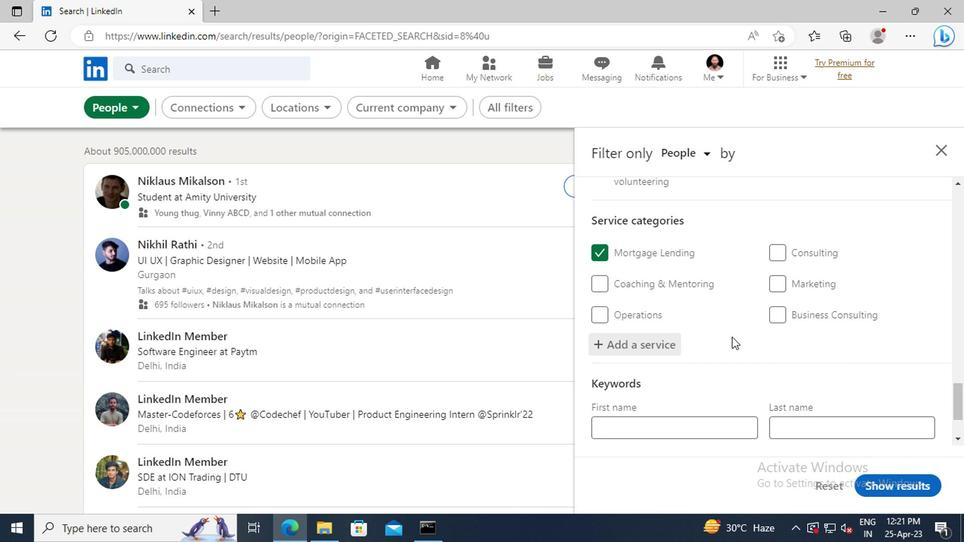 
Action: Mouse moved to (558, 371)
Screenshot: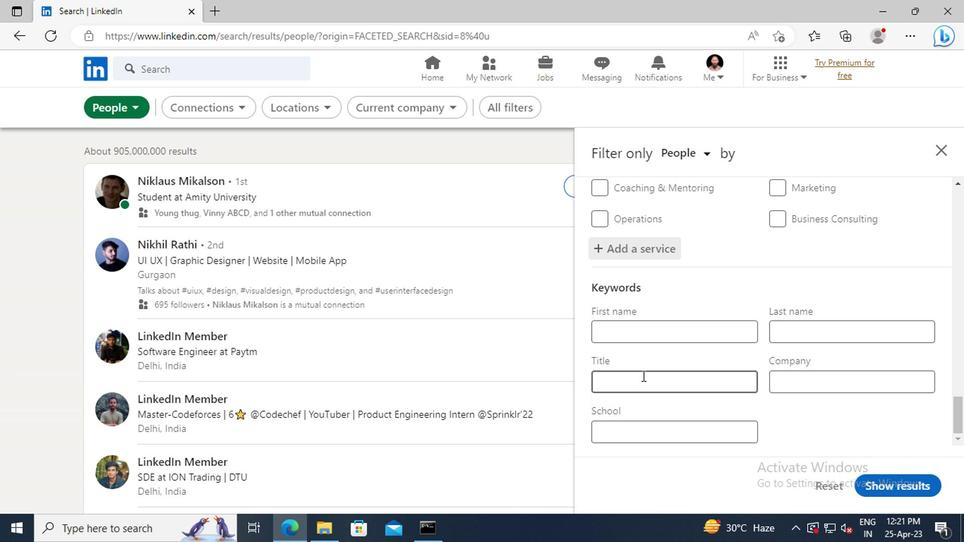 
Action: Mouse pressed left at (558, 371)
Screenshot: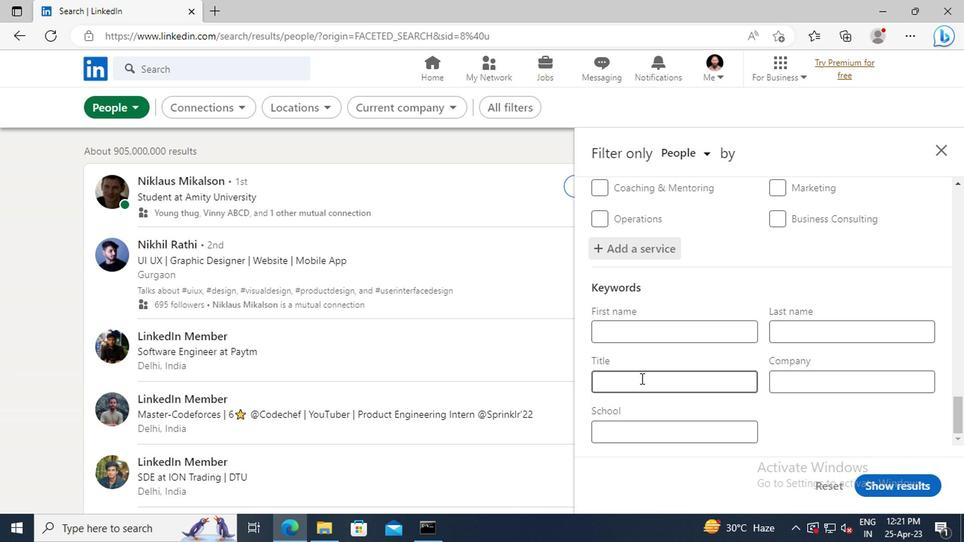 
Action: Key pressed <Key.shift>BRANCH<Key.space><Key.shift>MANAGER
Screenshot: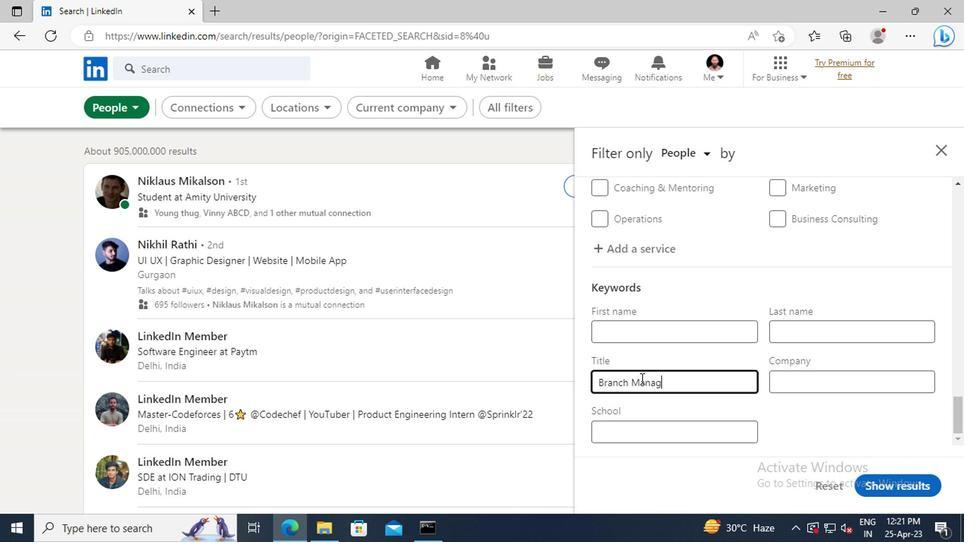 
Action: Mouse moved to (741, 445)
Screenshot: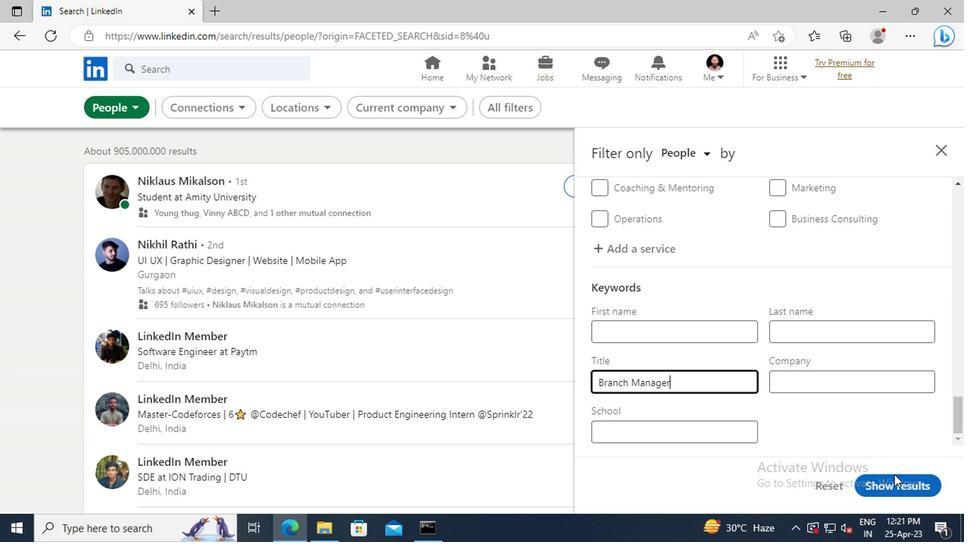 
Action: Mouse pressed left at (741, 445)
Screenshot: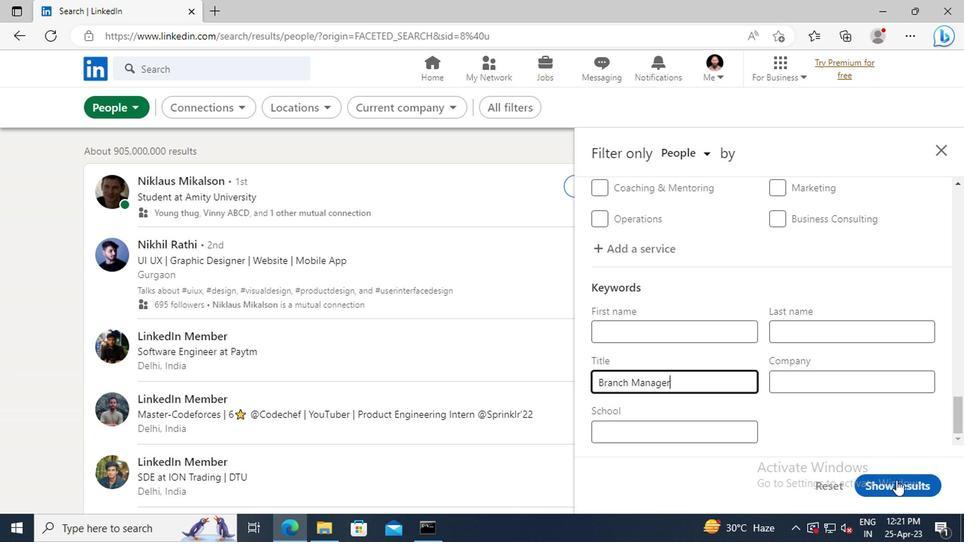 
